 Task: Open Card Brand Equity Review in Board Customer Feedback Management to Workspace Data Analysis and add a team member Softage.2@softage.net, a label Red, a checklist Urban Planning, an attachment from your onedrive, a color Red and finally, add a card description 'Review and approve expense reports' and a comment 'This task requires us to be detail-oriented and meticulous, ensuring that we do not overlook anything important.'. Add a start date 'Jan 02, 1900' with a due date 'Jan 09, 1900'
Action: Mouse moved to (904, 498)
Screenshot: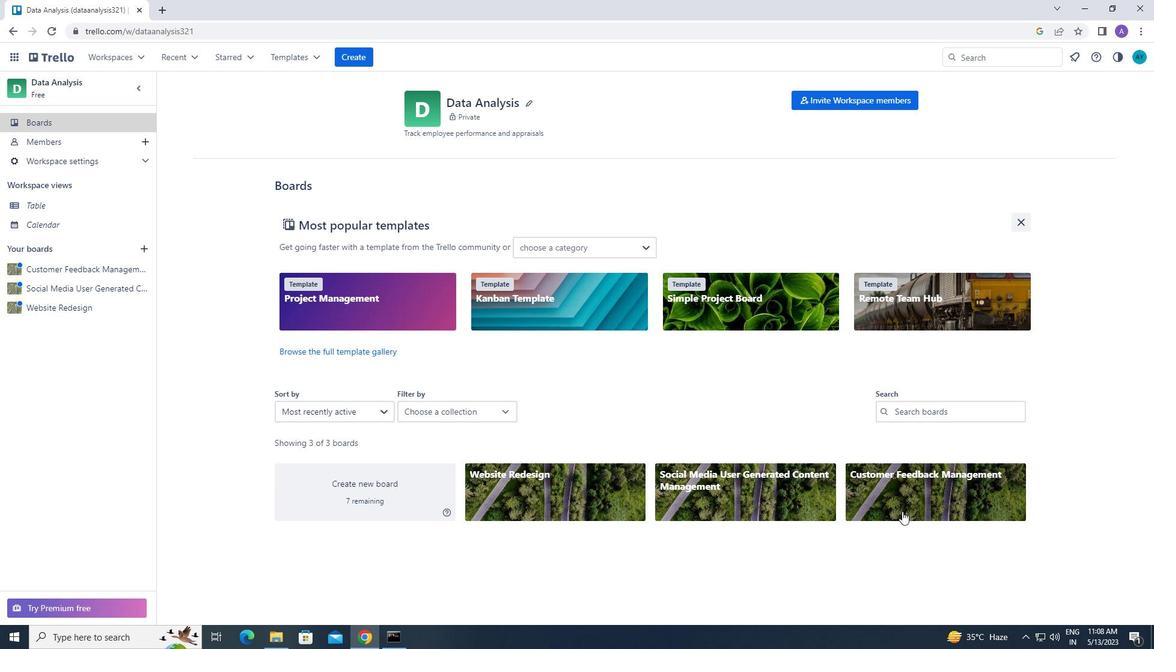 
Action: Mouse pressed left at (904, 498)
Screenshot: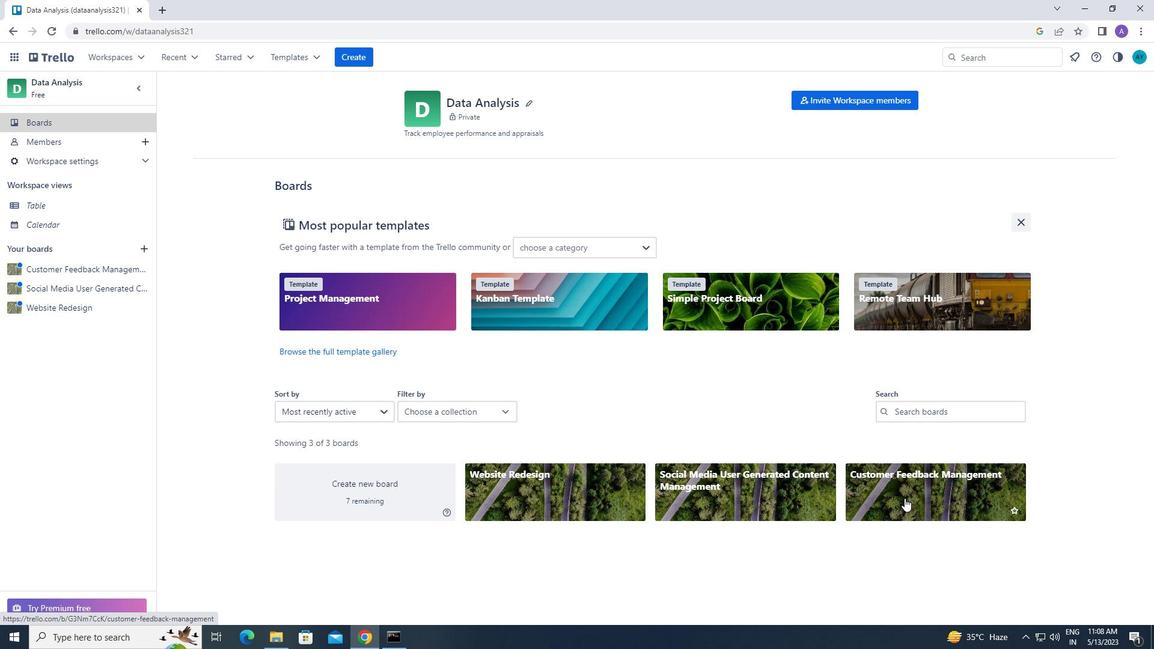 
Action: Mouse moved to (243, 149)
Screenshot: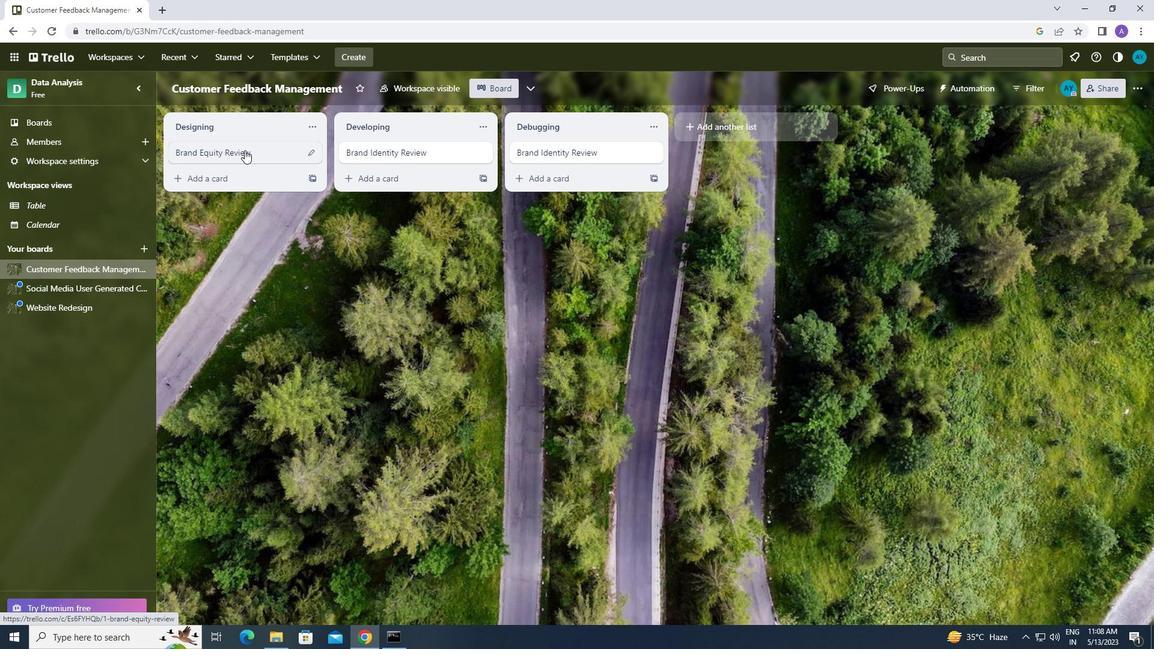 
Action: Mouse pressed left at (243, 149)
Screenshot: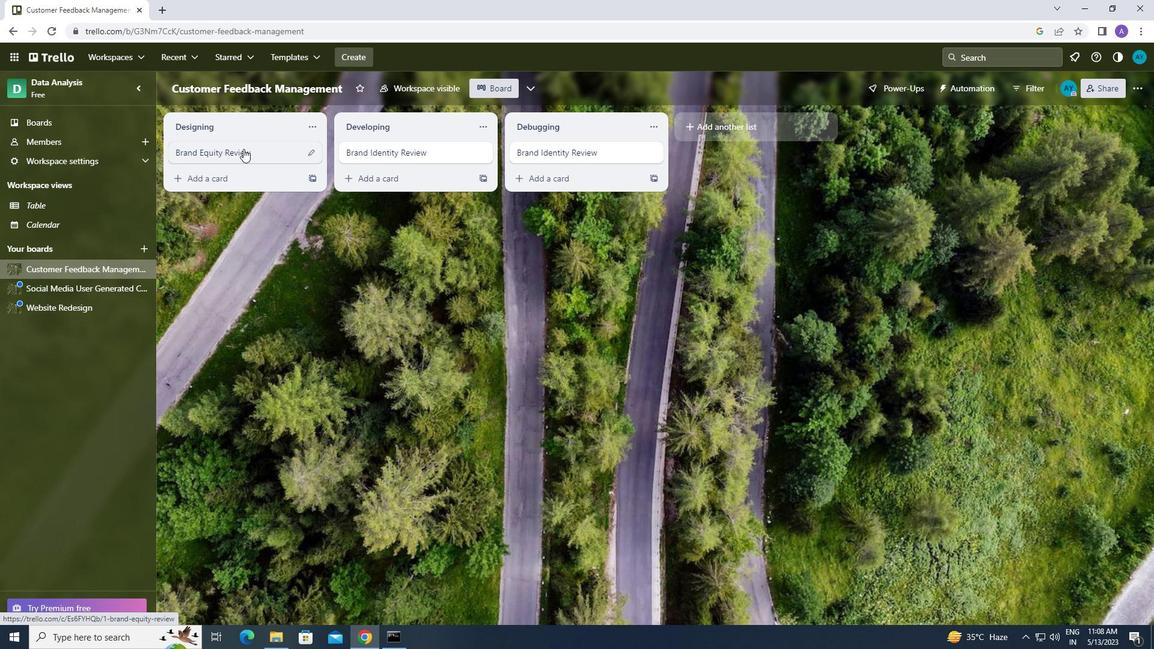 
Action: Mouse moved to (726, 147)
Screenshot: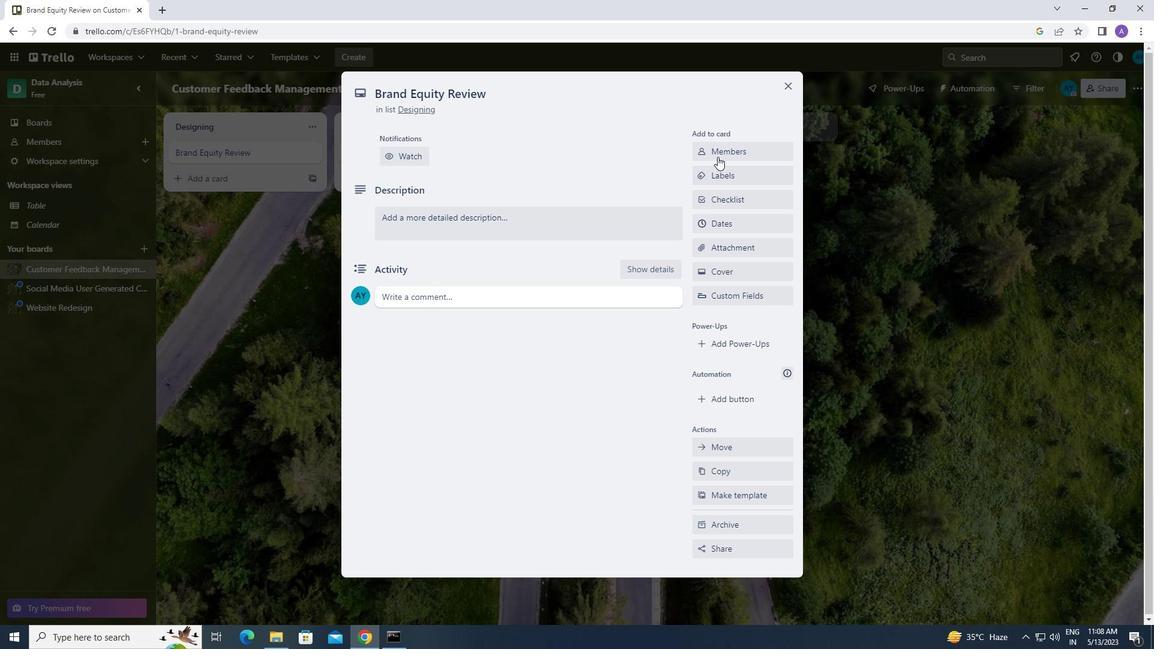 
Action: Mouse pressed left at (726, 147)
Screenshot: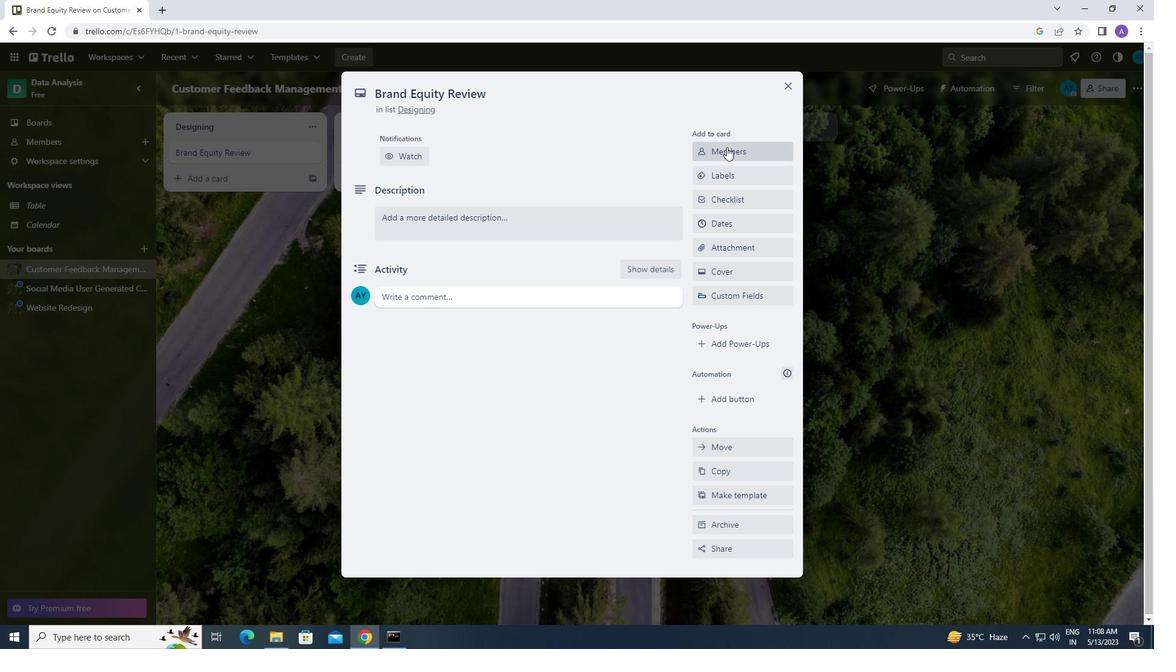 
Action: Mouse moved to (730, 208)
Screenshot: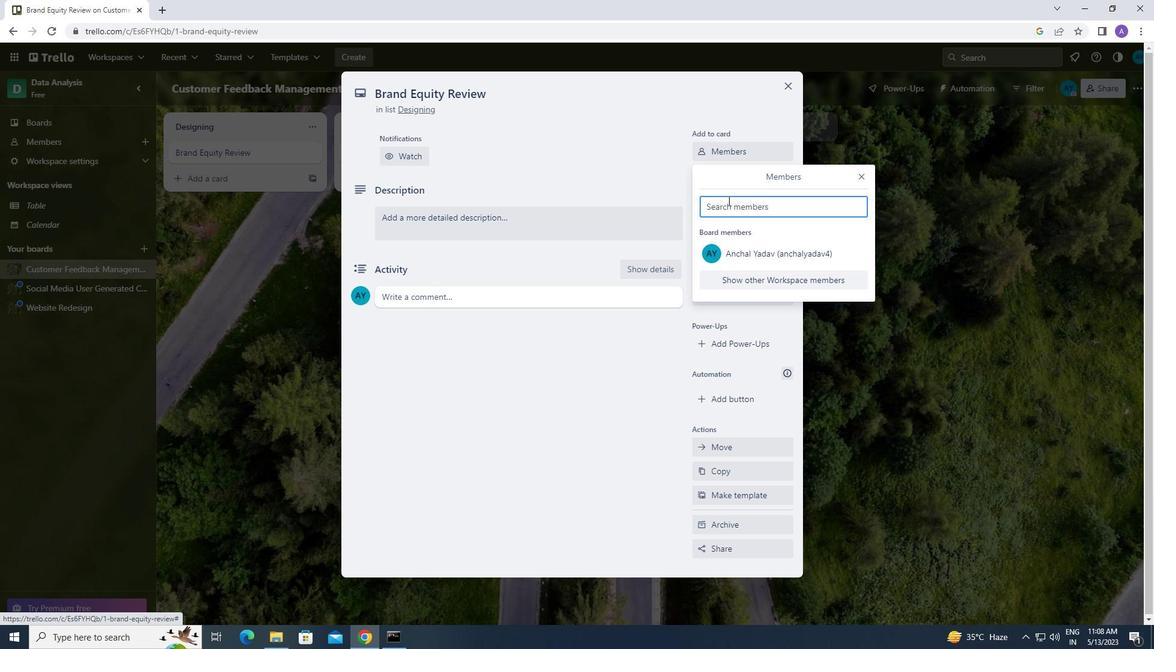 
Action: Mouse pressed left at (730, 208)
Screenshot: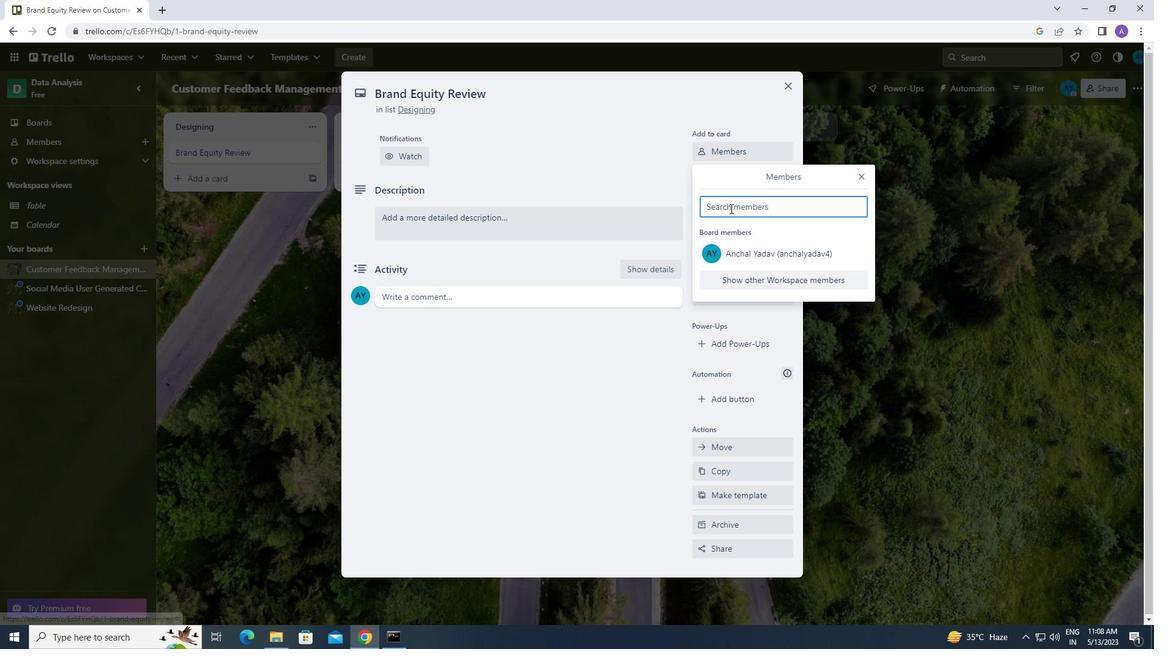 
Action: Key pressed <Key.caps_lock><Key.caps_lock>s<Key.caps_lock>oftage.2
Screenshot: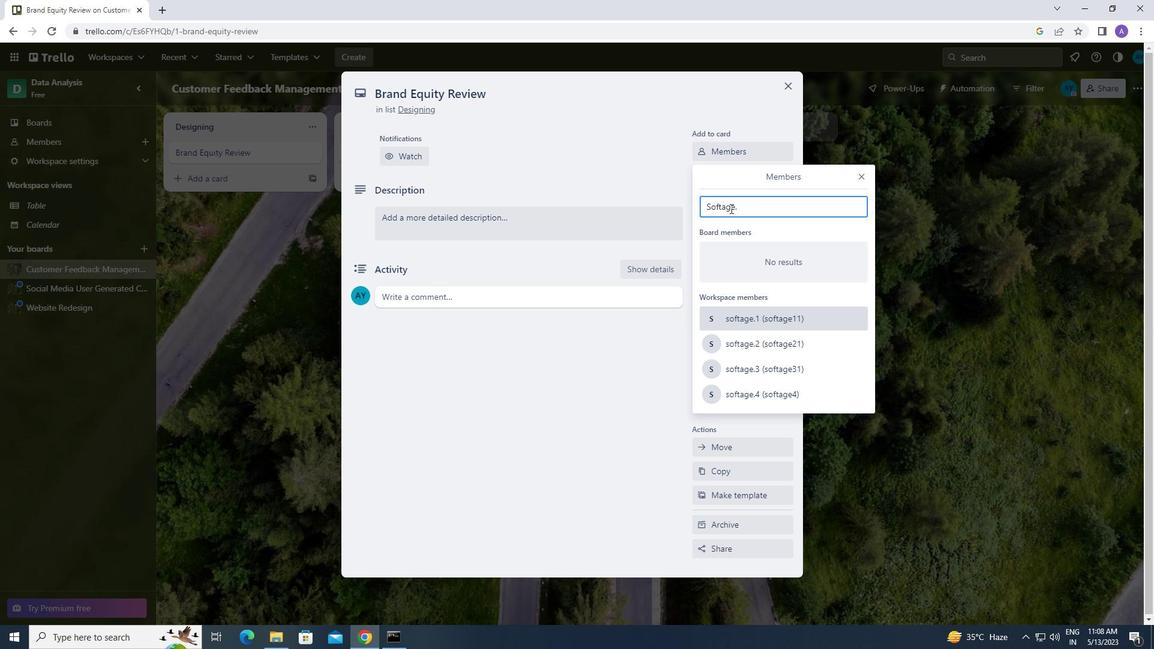 
Action: Mouse moved to (1025, 159)
Screenshot: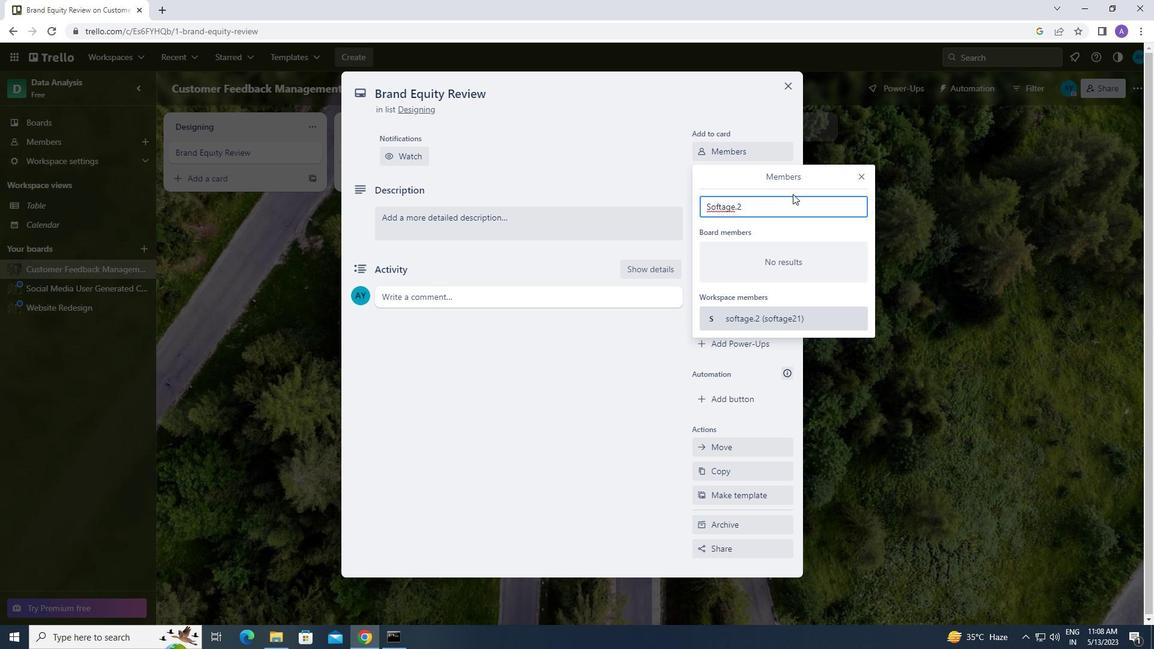 
Action: Key pressed <Key.shift_r>@softage.net
Screenshot: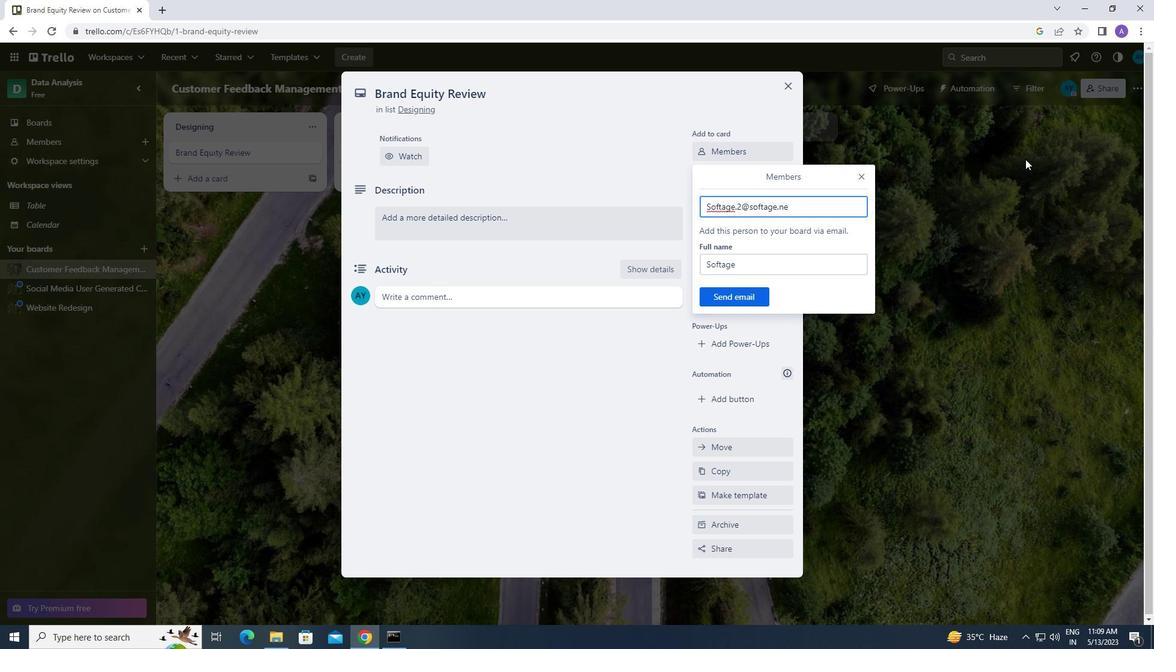 
Action: Mouse moved to (746, 296)
Screenshot: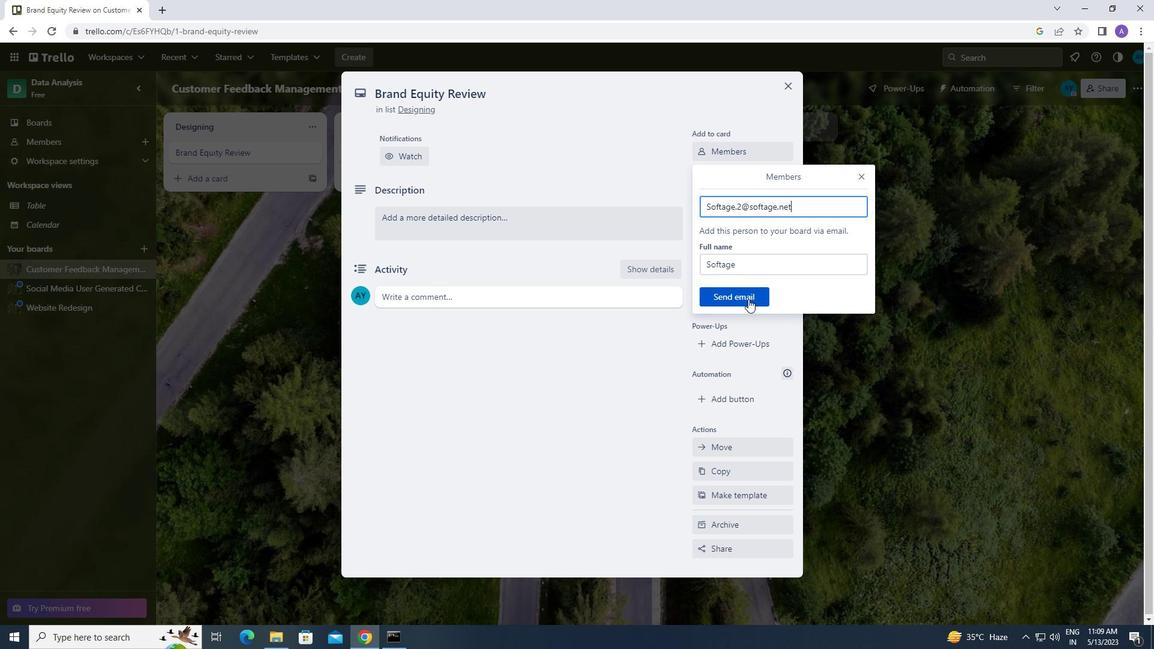 
Action: Mouse pressed left at (746, 296)
Screenshot: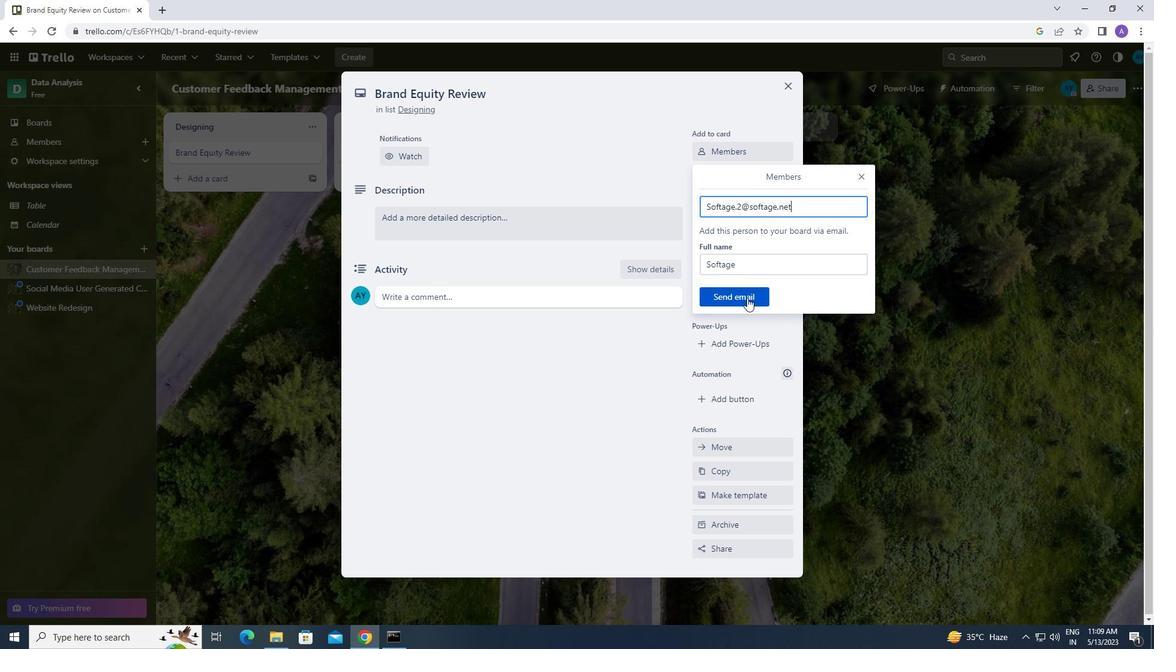 
Action: Mouse moved to (731, 218)
Screenshot: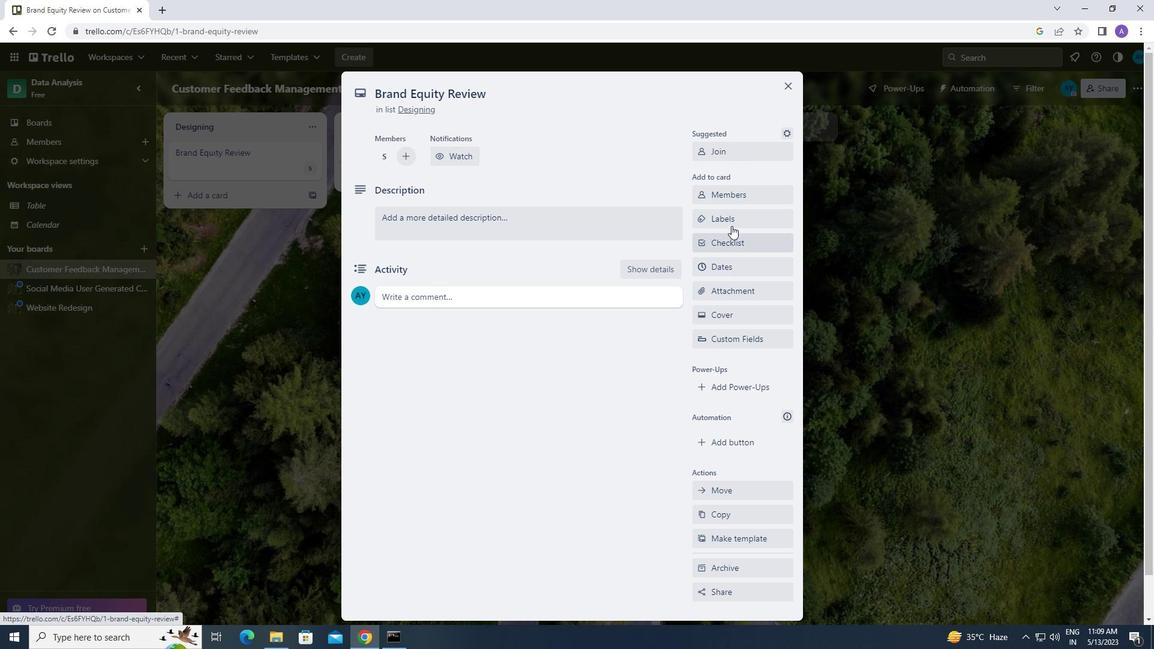 
Action: Mouse pressed left at (731, 218)
Screenshot: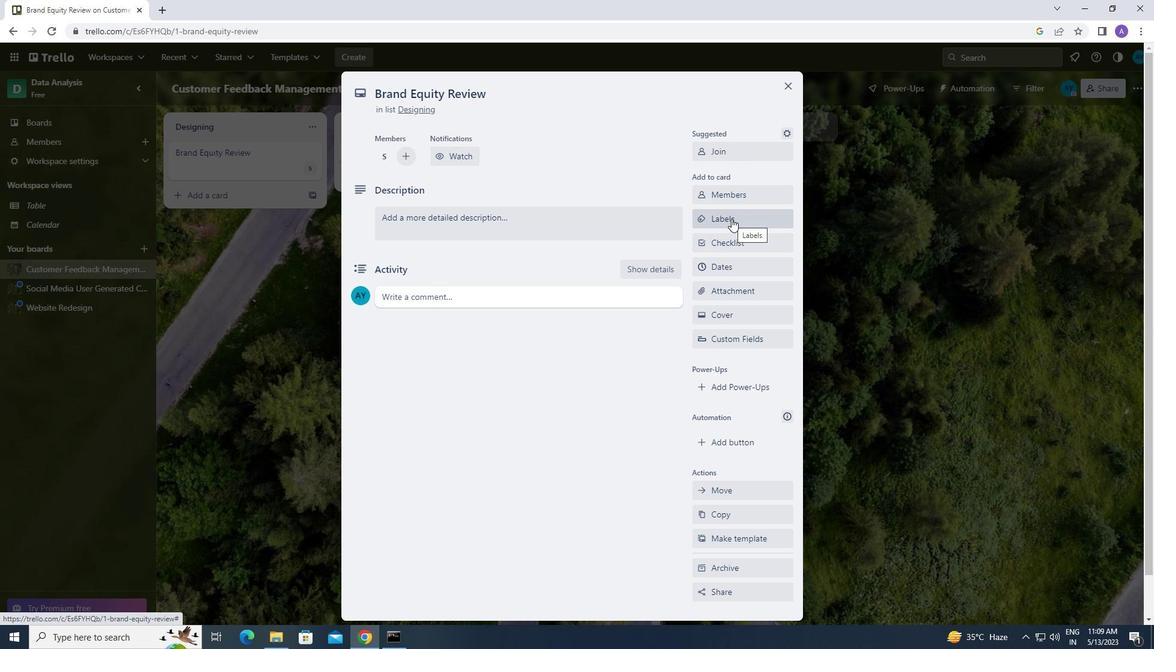 
Action: Mouse moved to (783, 458)
Screenshot: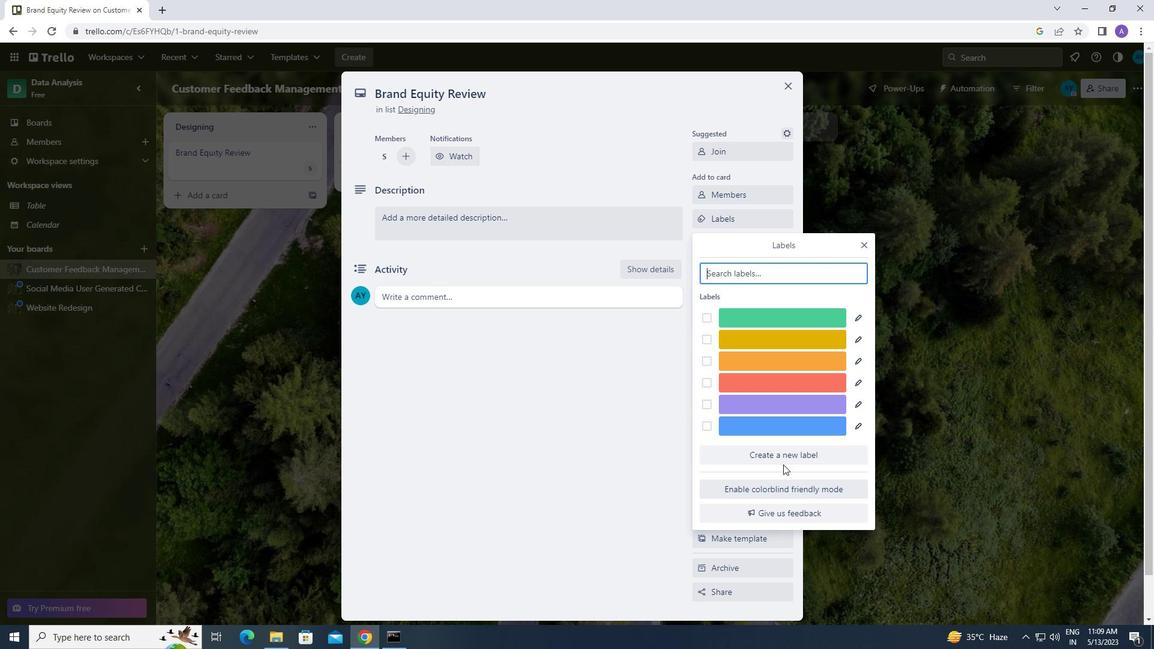 
Action: Mouse pressed left at (783, 458)
Screenshot: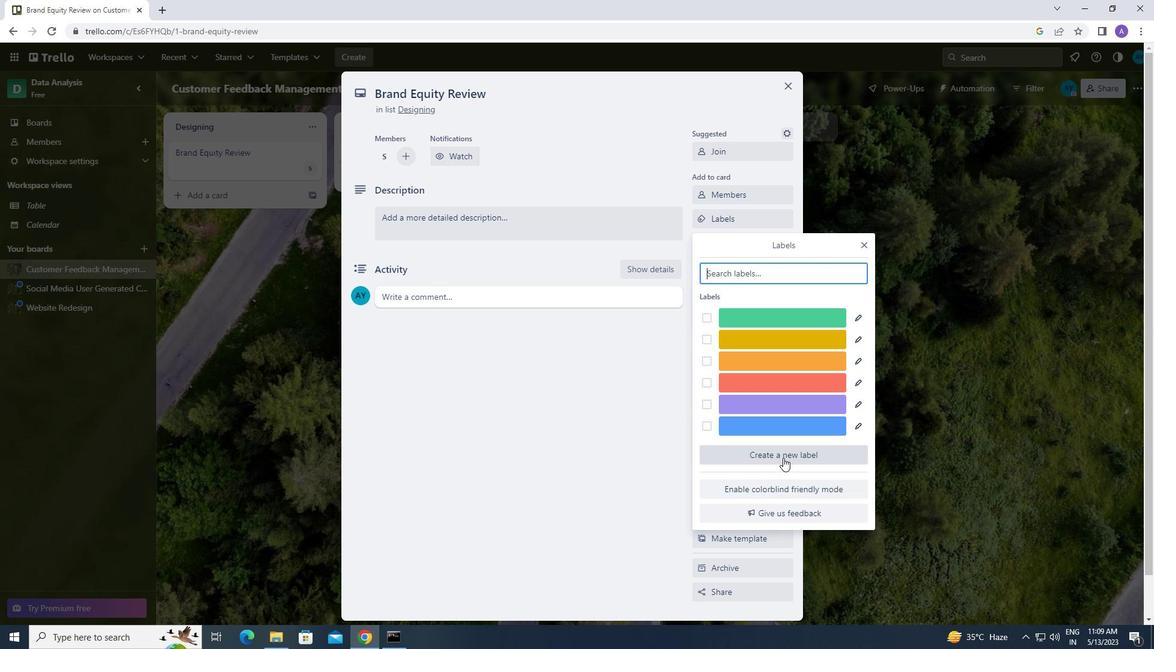 
Action: Mouse moved to (813, 413)
Screenshot: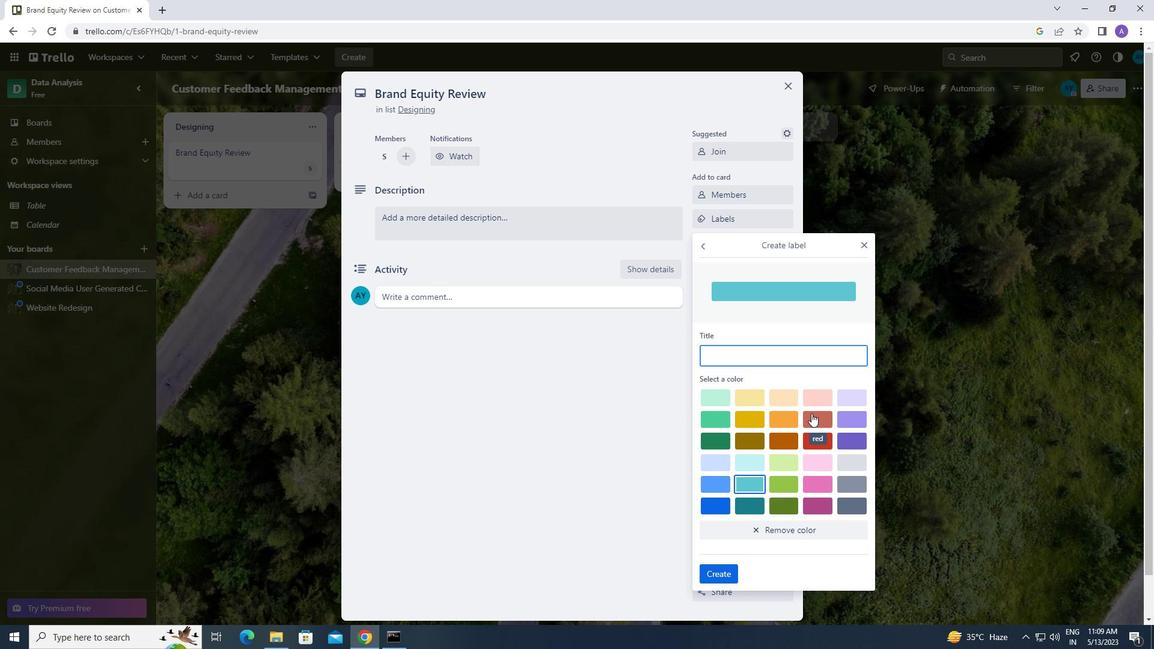 
Action: Mouse pressed left at (813, 413)
Screenshot: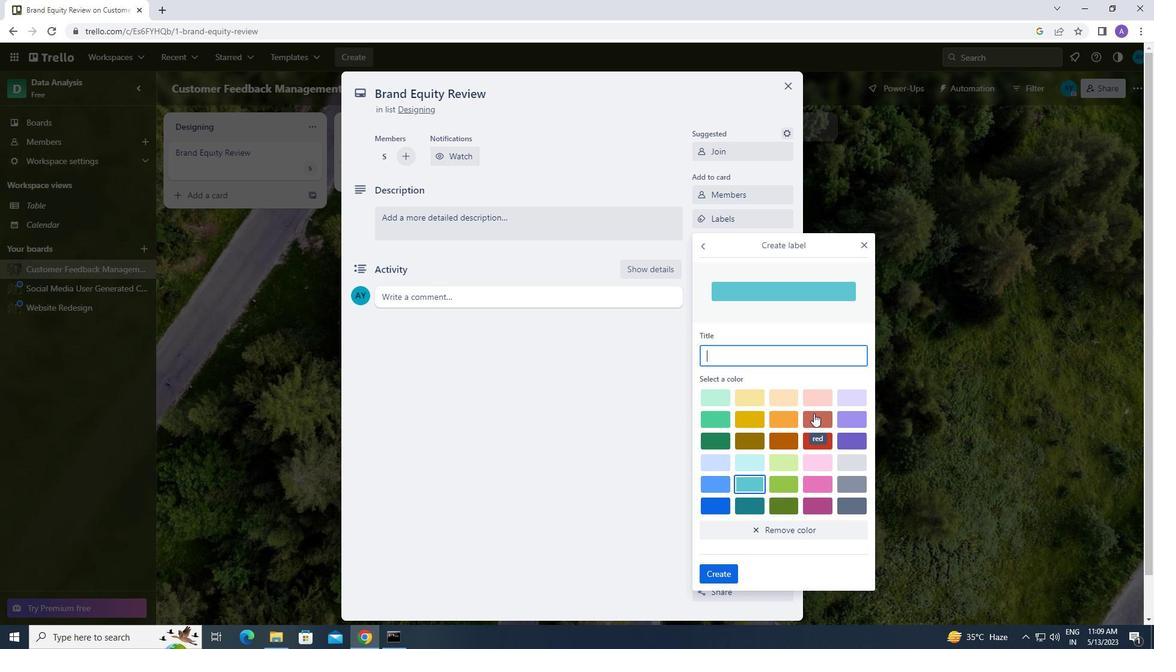
Action: Mouse moved to (721, 566)
Screenshot: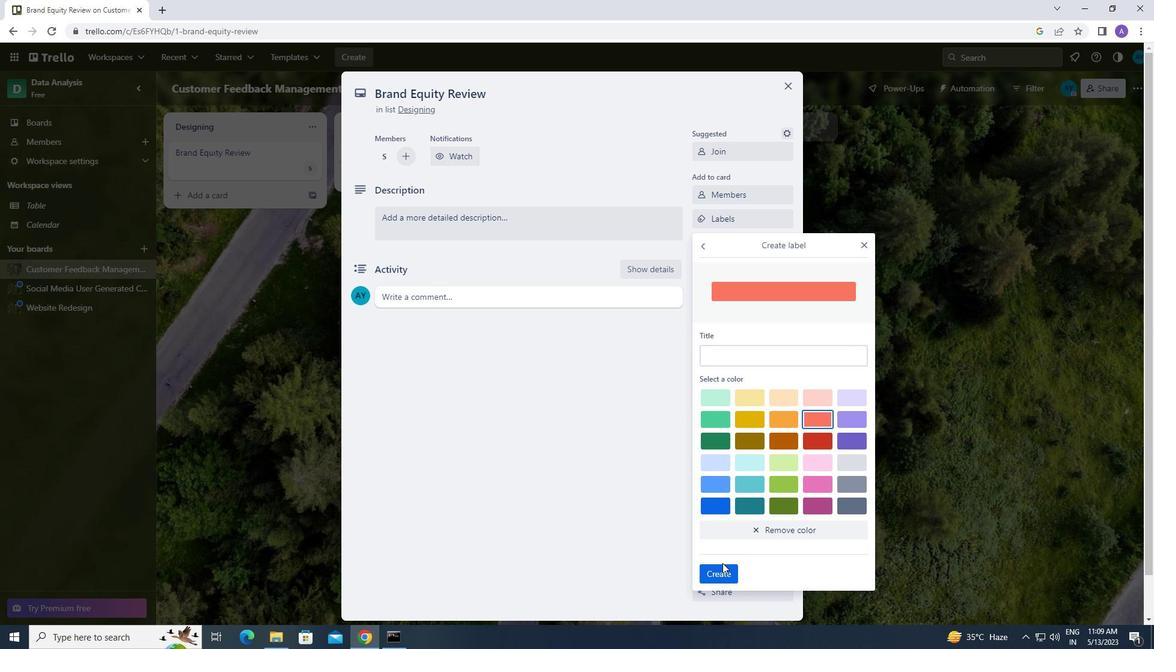 
Action: Mouse pressed left at (721, 566)
Screenshot: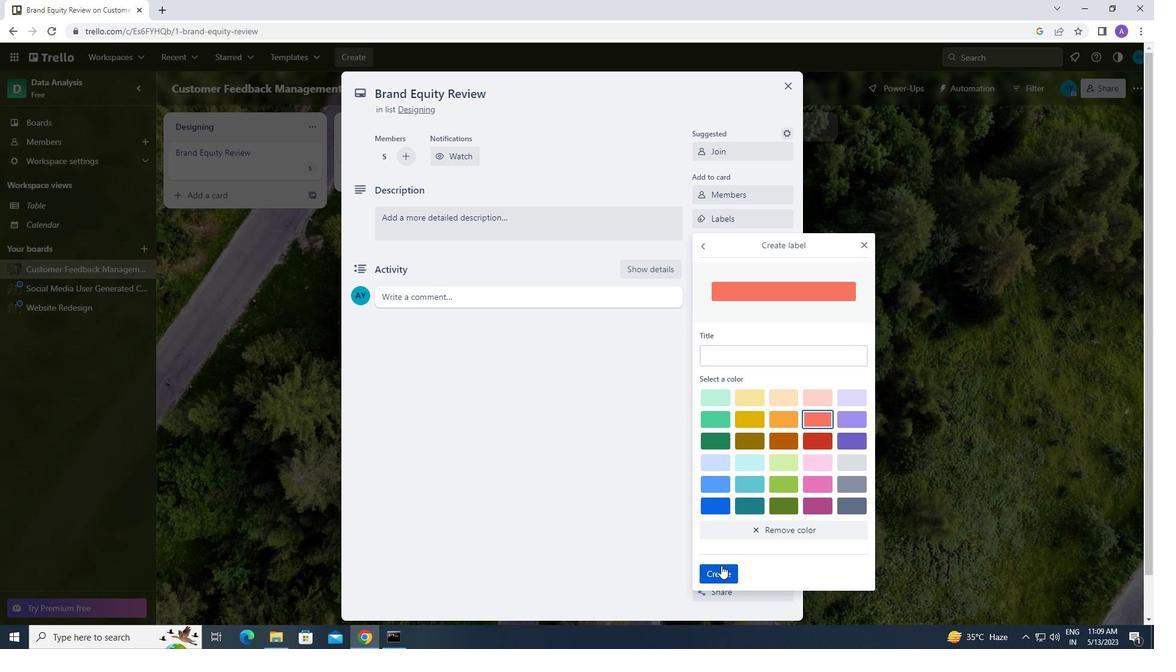 
Action: Mouse moved to (863, 244)
Screenshot: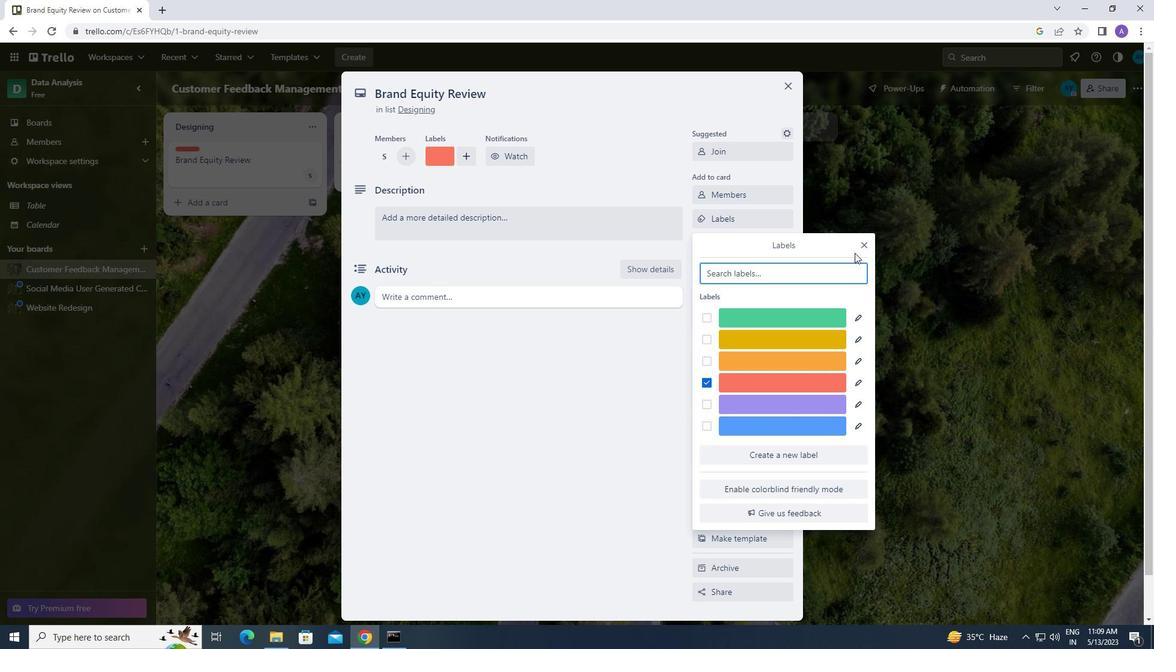 
Action: Mouse pressed left at (863, 244)
Screenshot: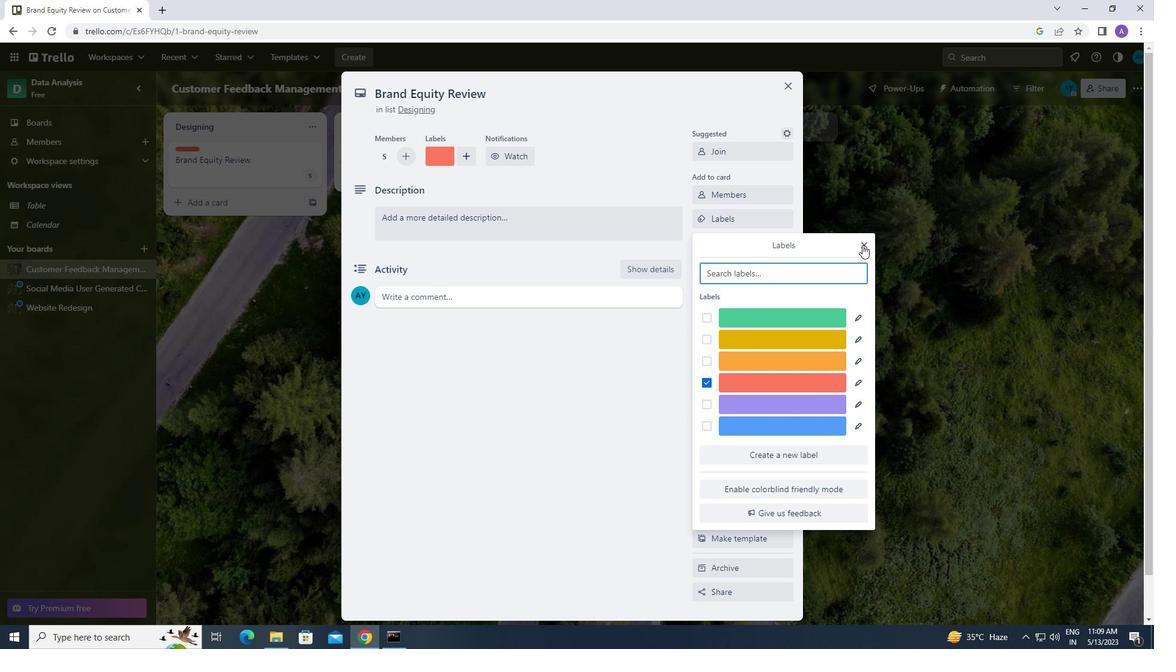 
Action: Mouse moved to (751, 239)
Screenshot: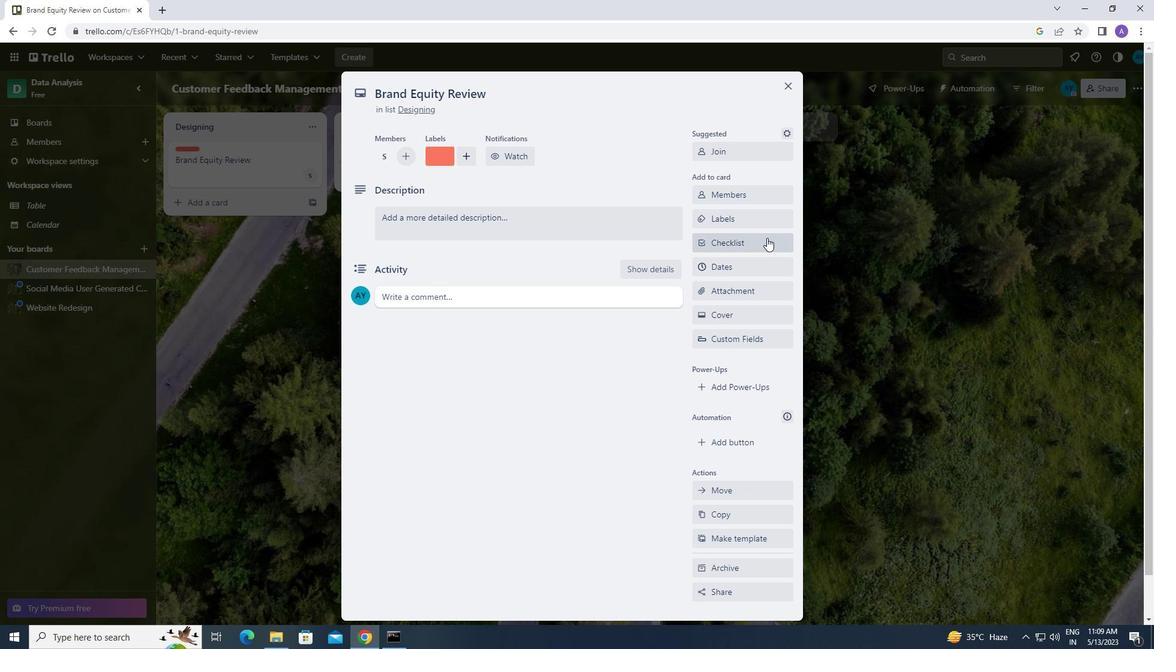 
Action: Mouse pressed left at (751, 239)
Screenshot: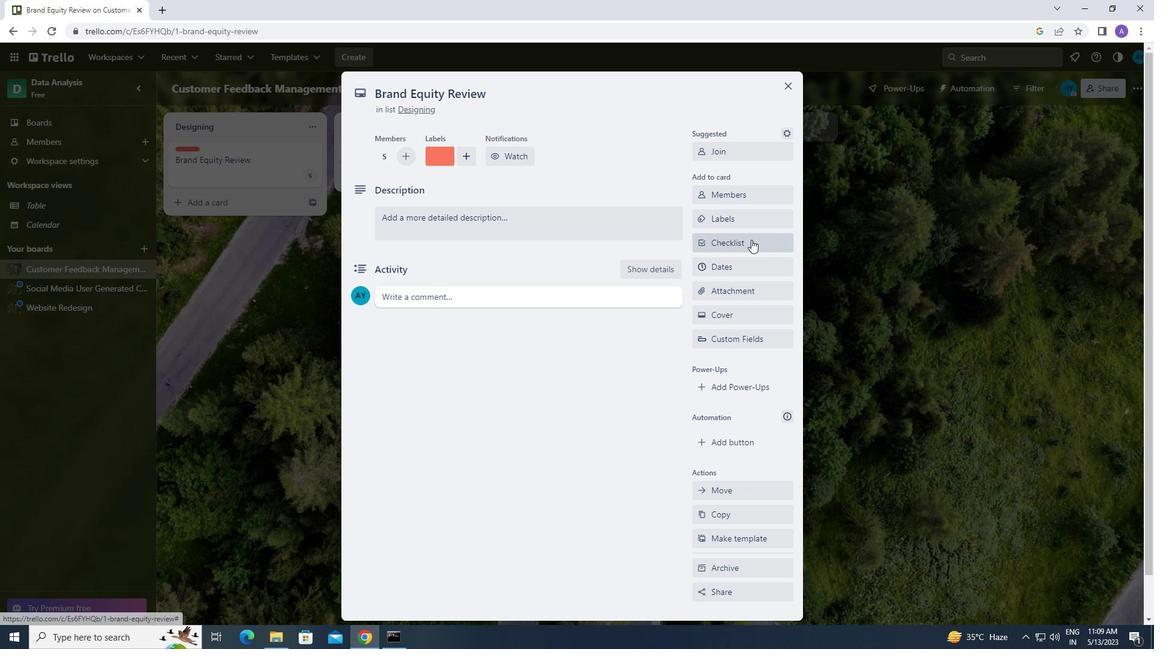 
Action: Mouse moved to (741, 309)
Screenshot: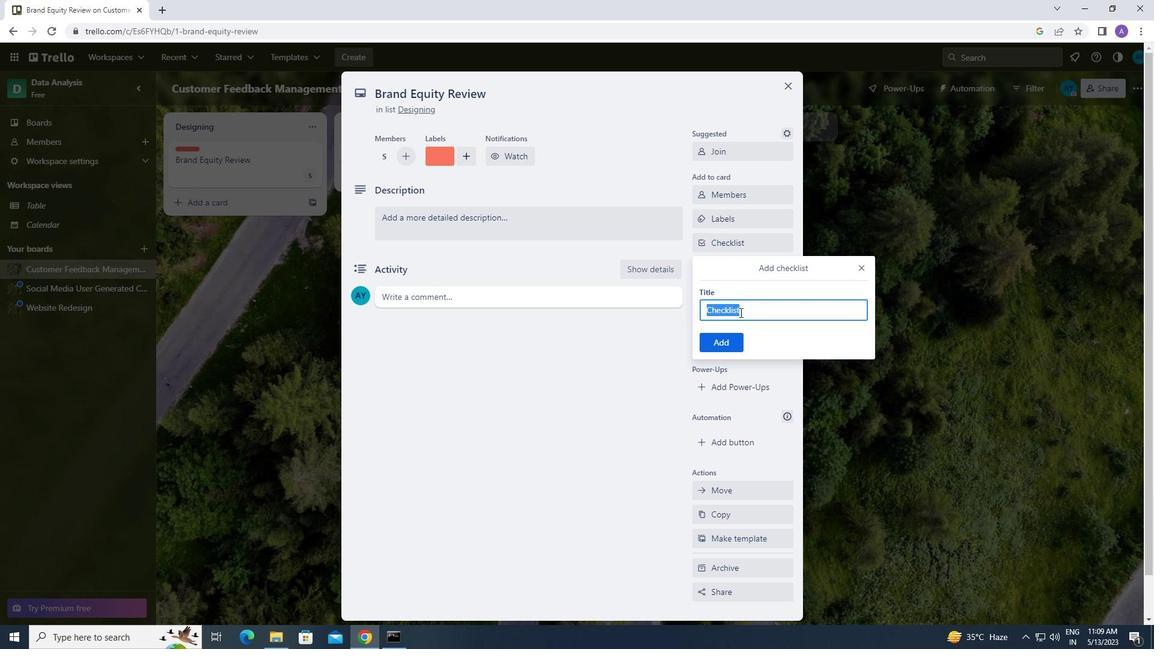
Action: Key pressed <Key.caps_lock>u<Key.caps_lock>rban<Key.space><Key.caps_lock>p<Key.caps_lock>lanning
Screenshot: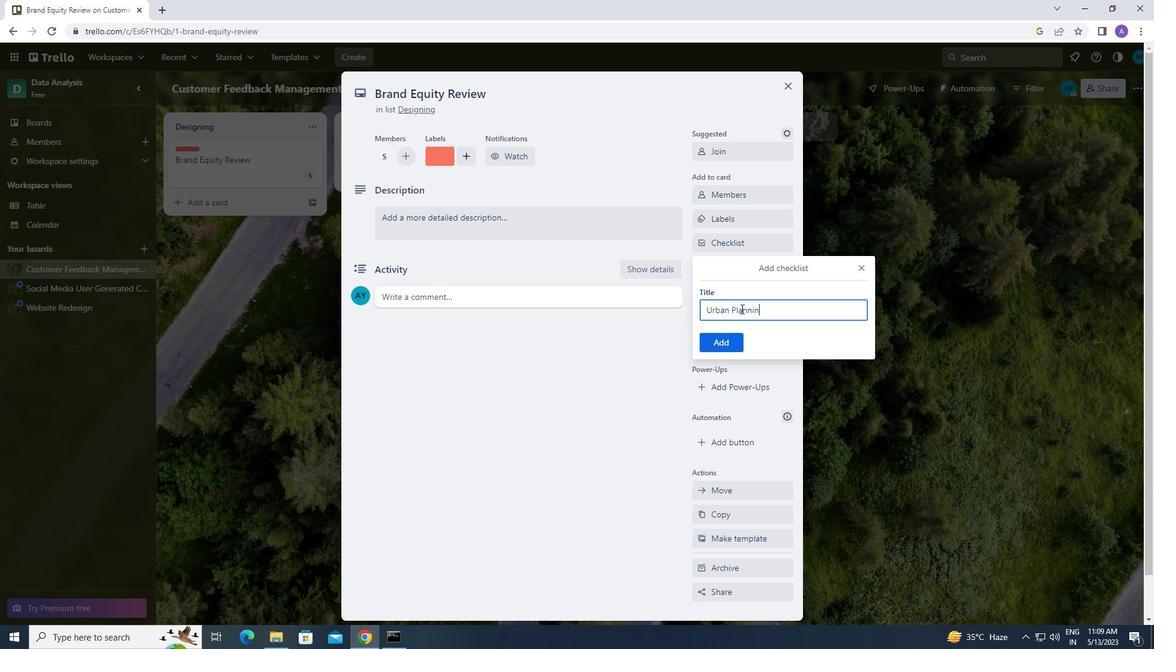 
Action: Mouse moved to (730, 340)
Screenshot: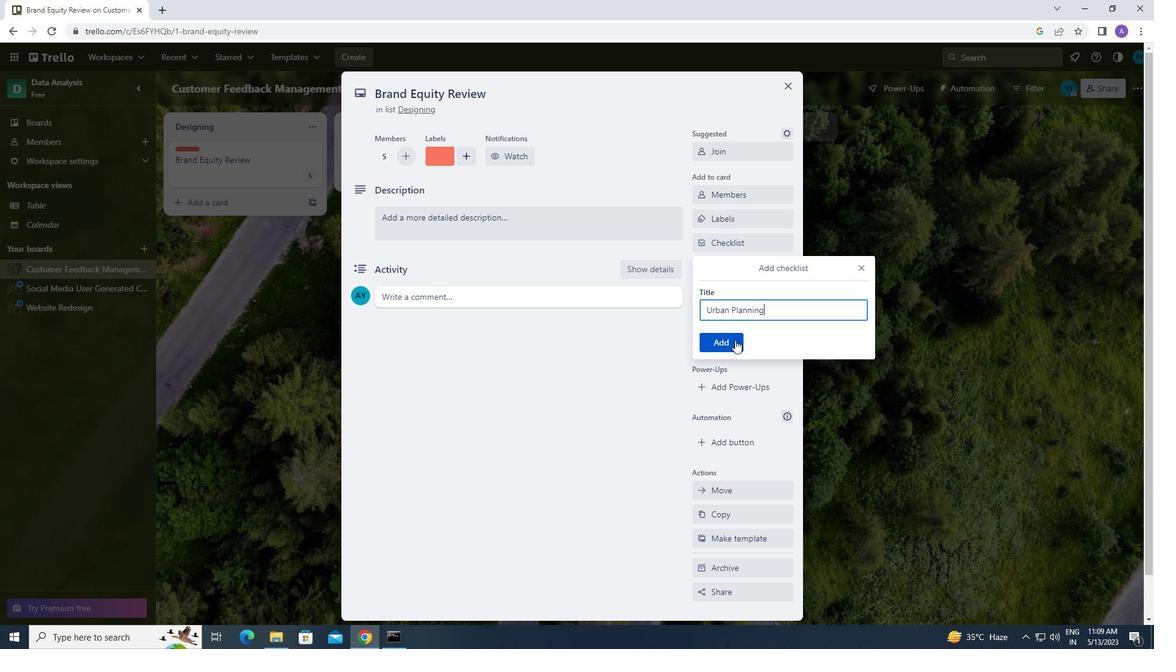 
Action: Mouse pressed left at (730, 340)
Screenshot: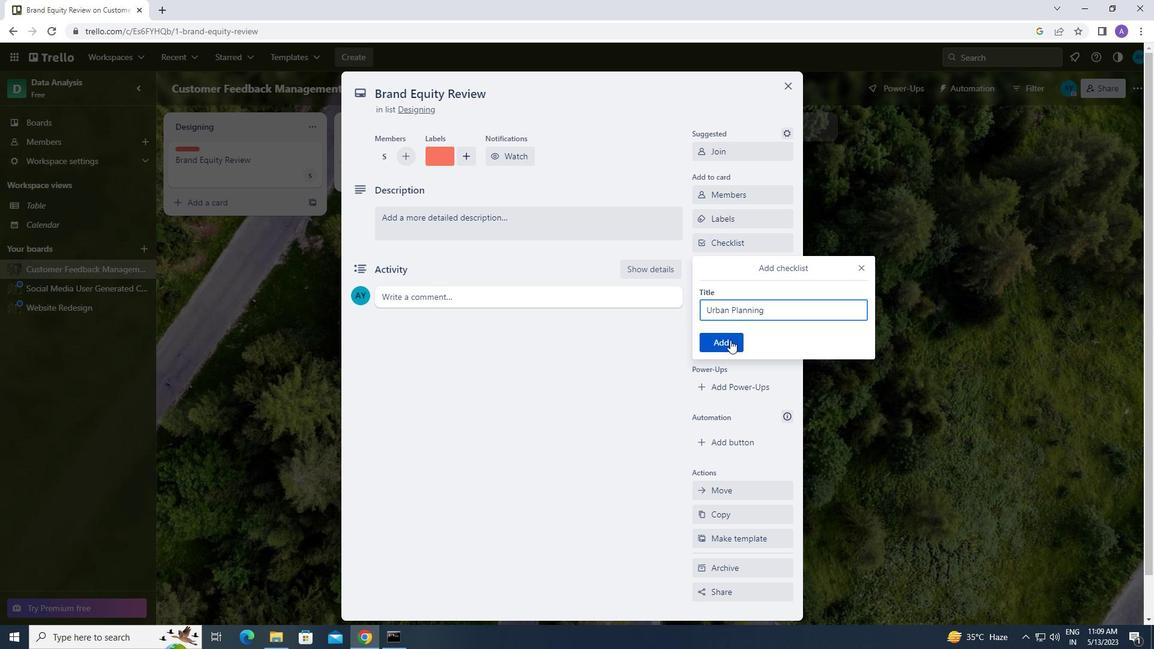 
Action: Mouse moved to (757, 286)
Screenshot: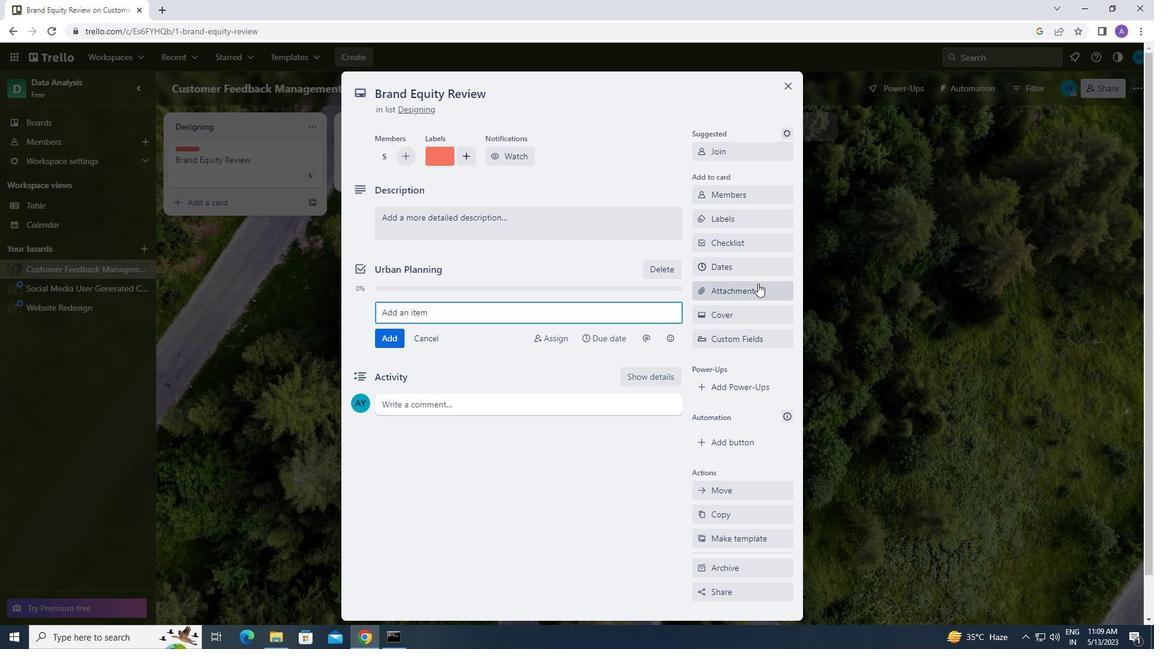 
Action: Mouse pressed left at (757, 286)
Screenshot: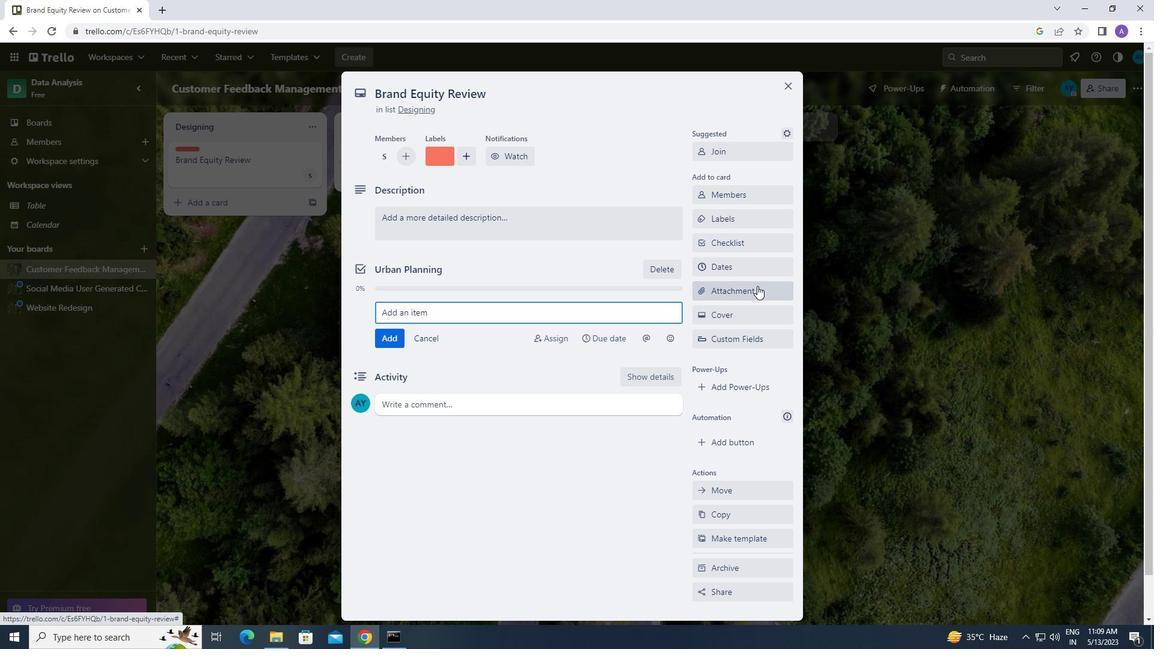 
Action: Mouse moved to (721, 438)
Screenshot: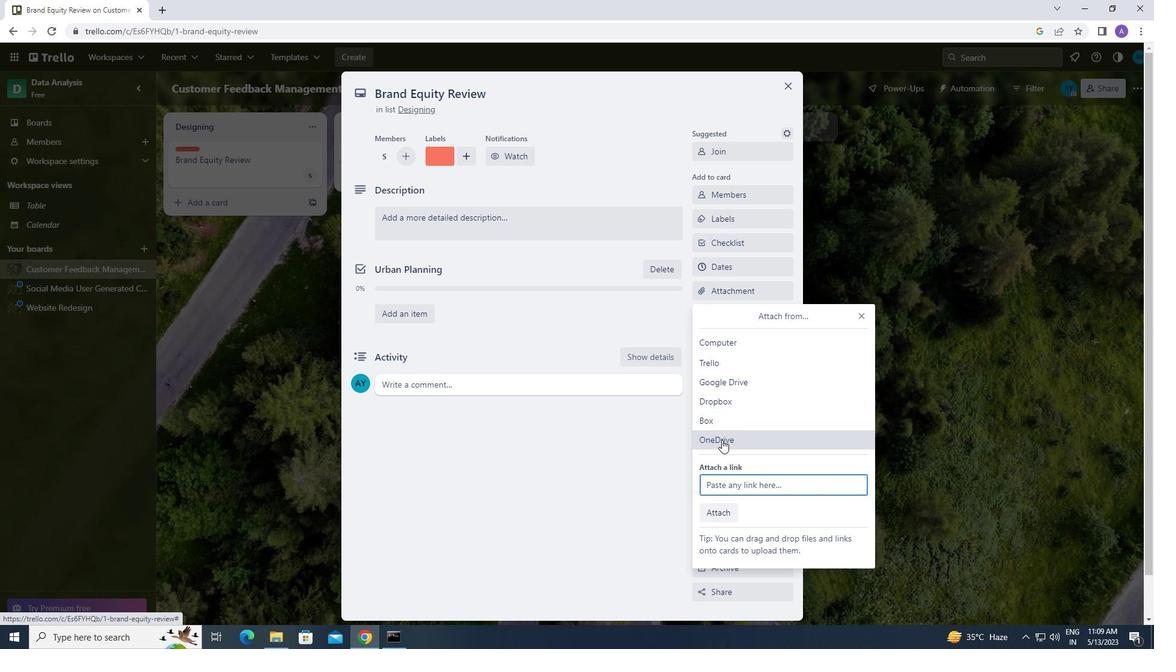 
Action: Mouse pressed left at (721, 438)
Screenshot: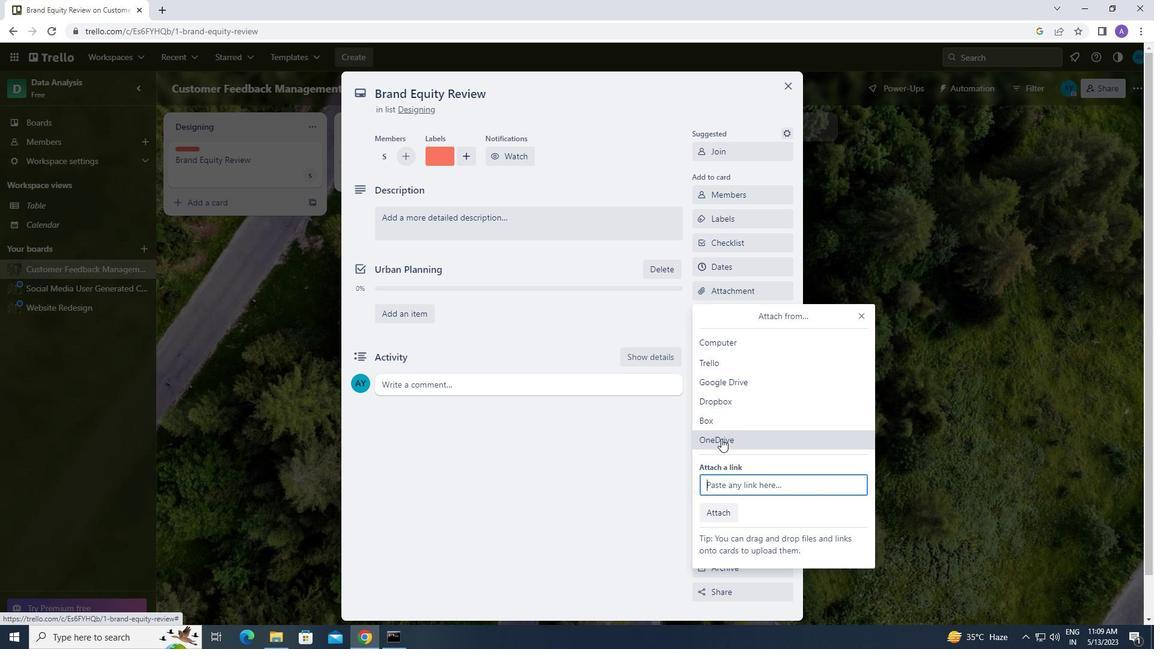 
Action: Mouse moved to (440, 263)
Screenshot: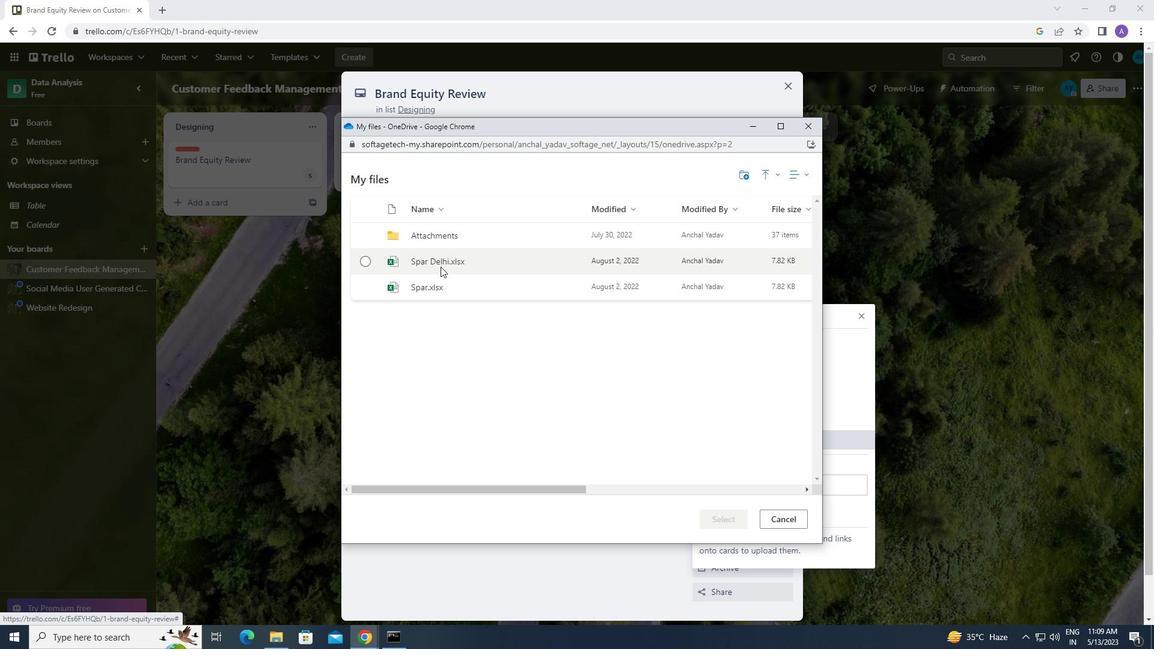 
Action: Mouse pressed left at (440, 263)
Screenshot: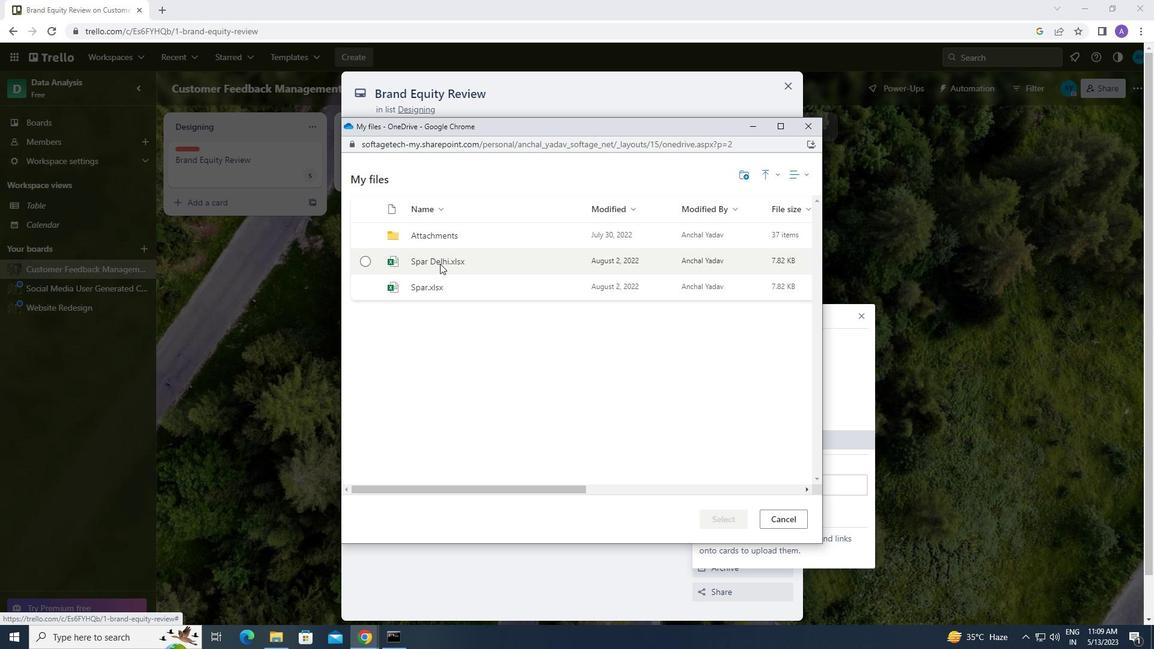 
Action: Mouse moved to (721, 518)
Screenshot: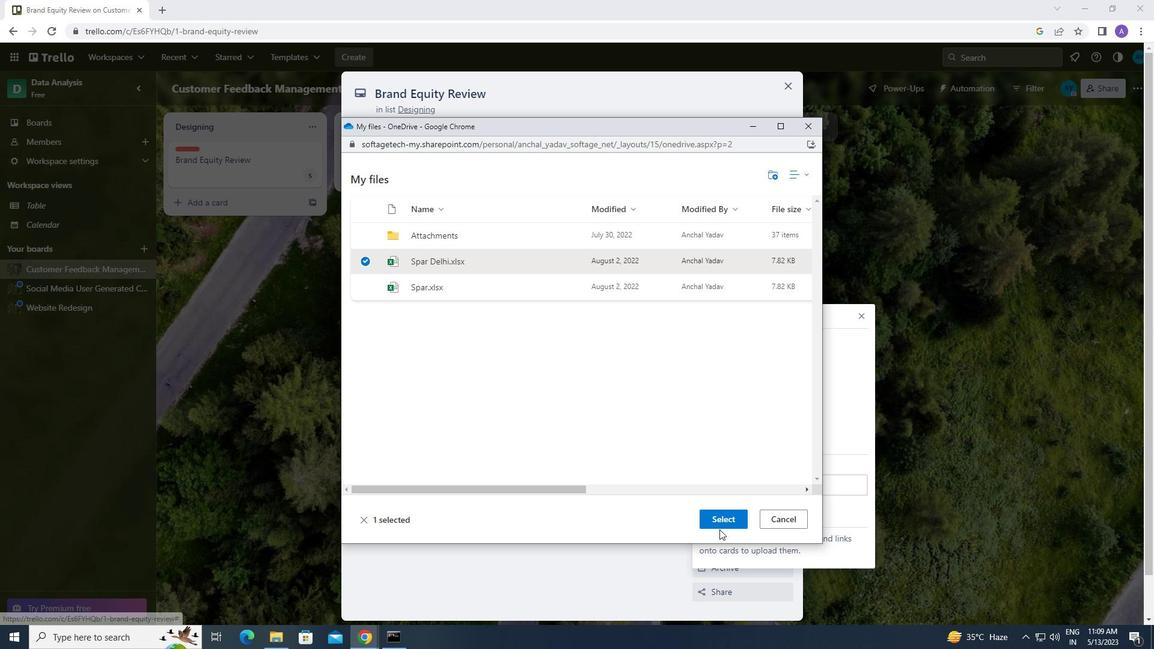 
Action: Mouse pressed left at (721, 518)
Screenshot: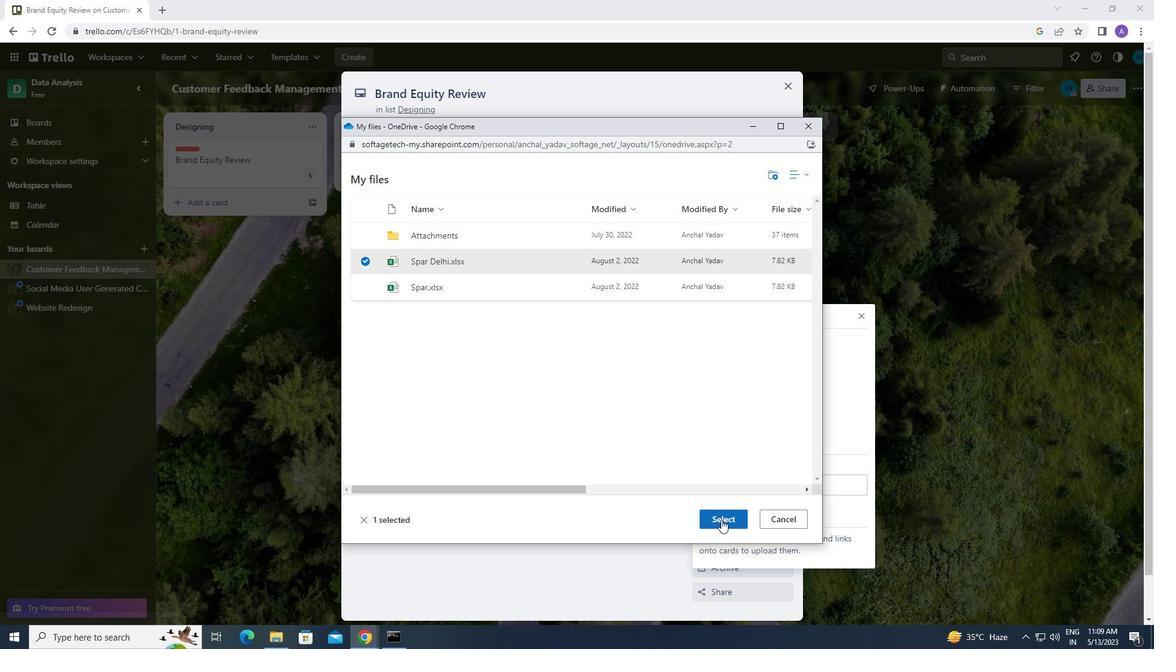 
Action: Mouse moved to (719, 313)
Screenshot: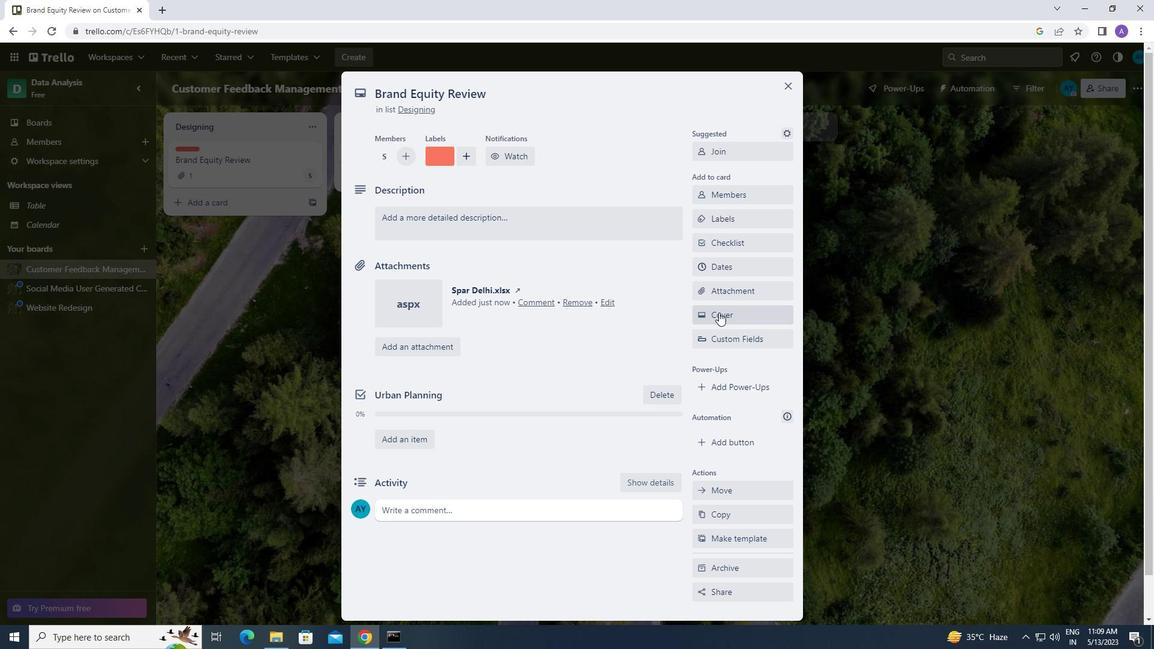 
Action: Mouse pressed left at (719, 313)
Screenshot: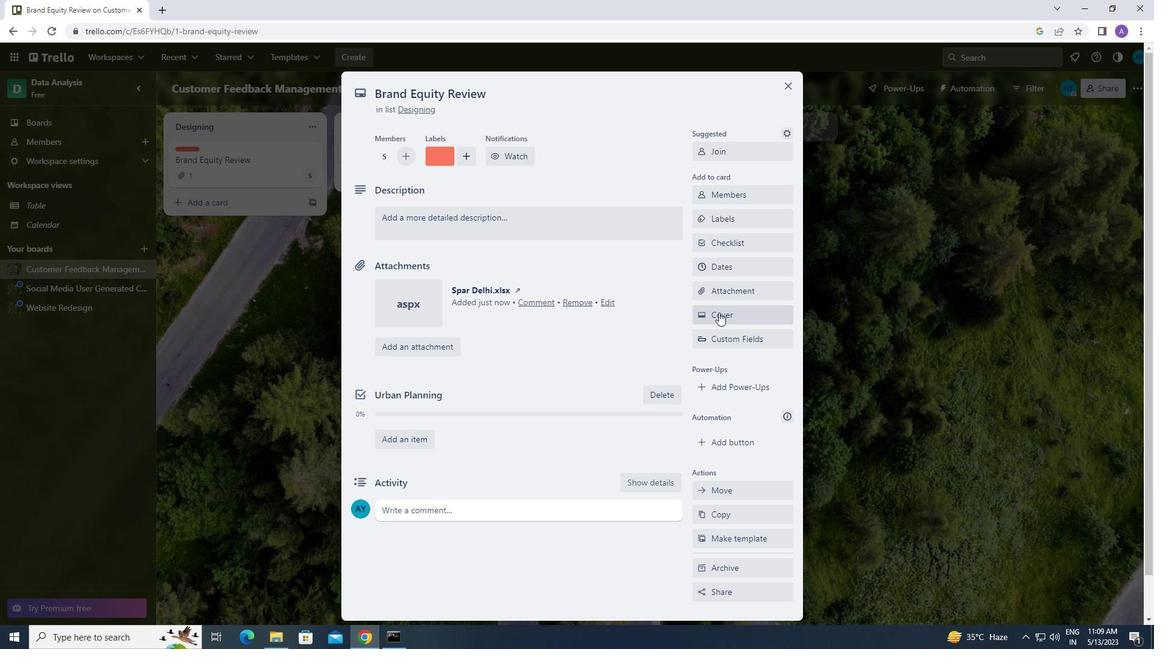 
Action: Mouse moved to (821, 384)
Screenshot: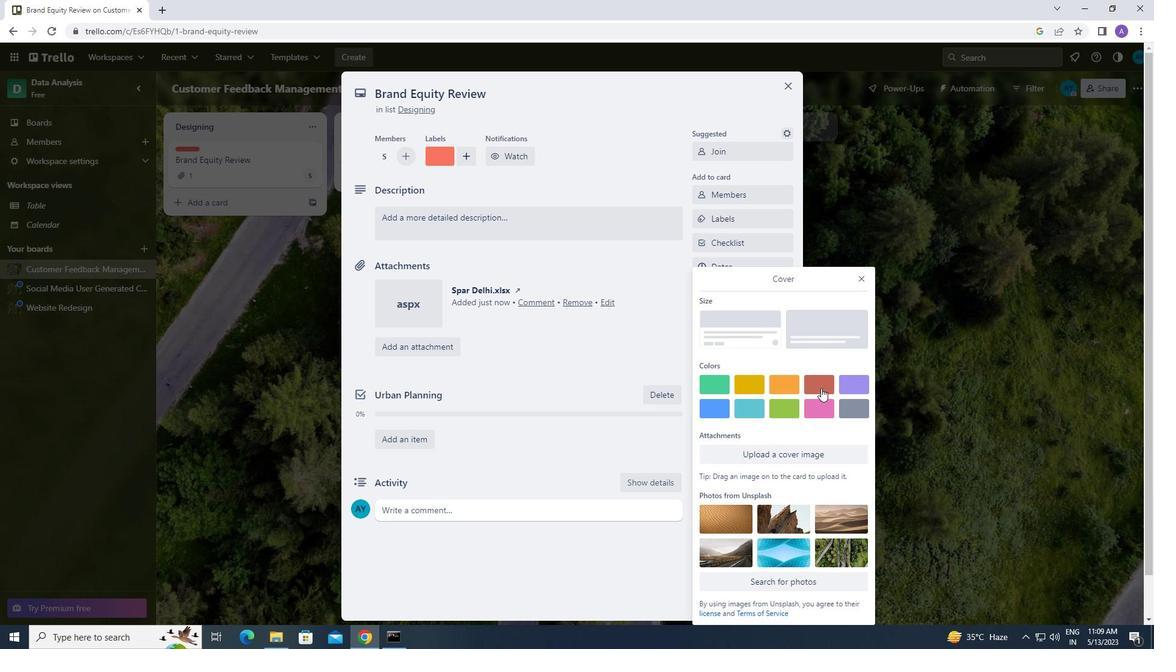 
Action: Mouse pressed left at (821, 384)
Screenshot: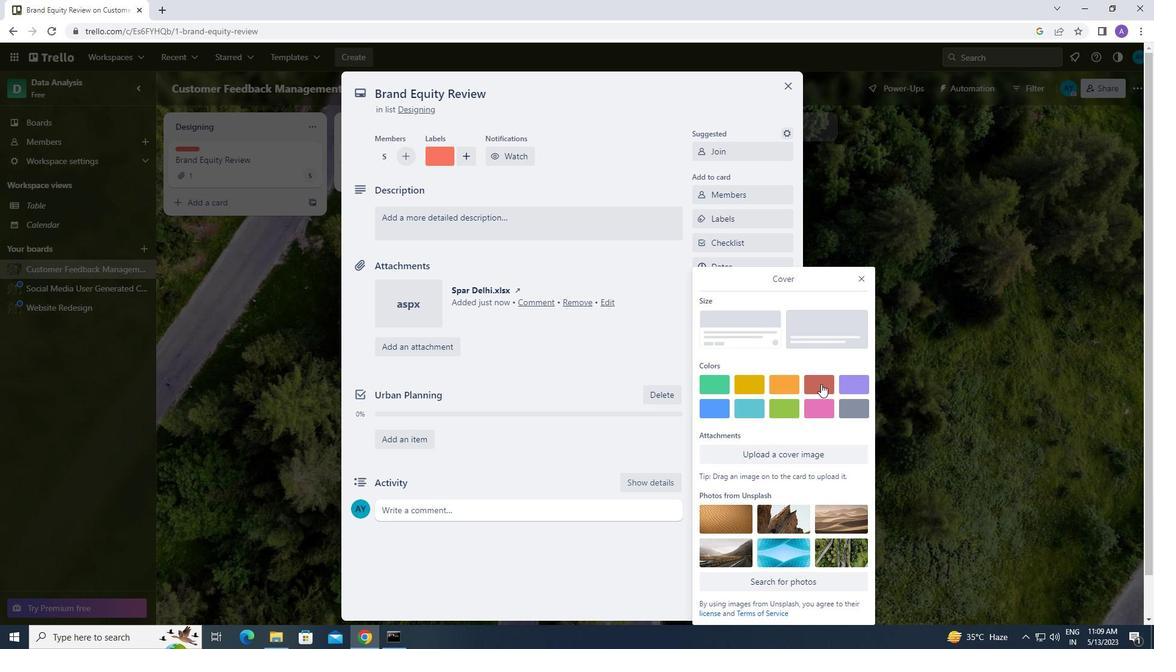 
Action: Mouse moved to (867, 256)
Screenshot: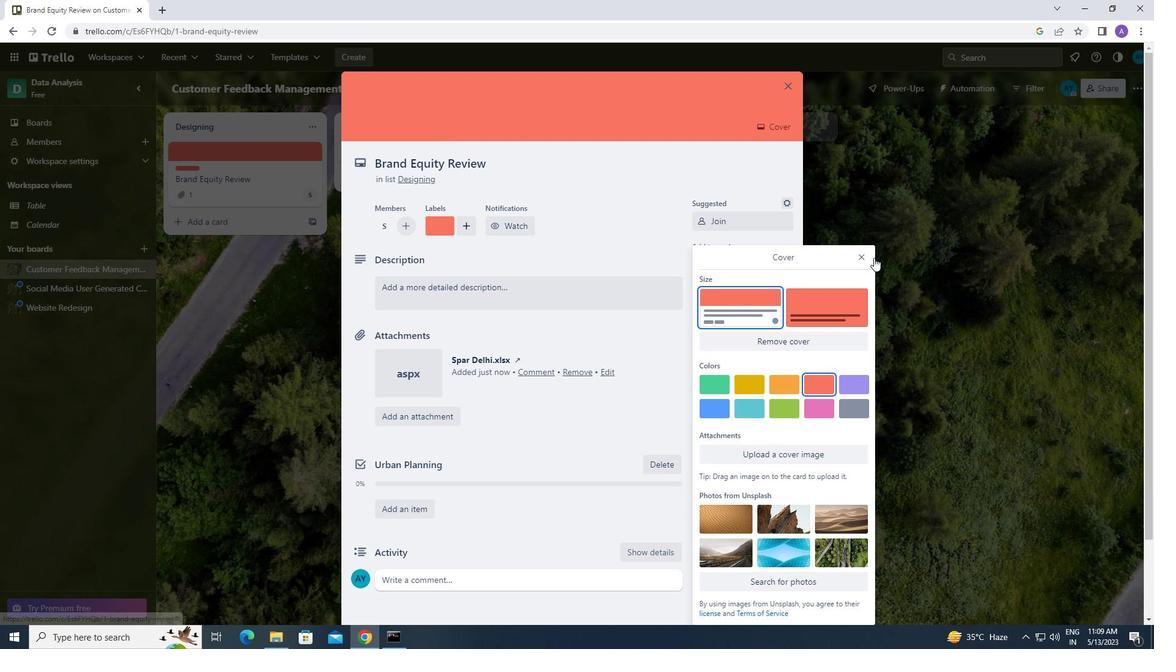 
Action: Mouse pressed left at (867, 256)
Screenshot: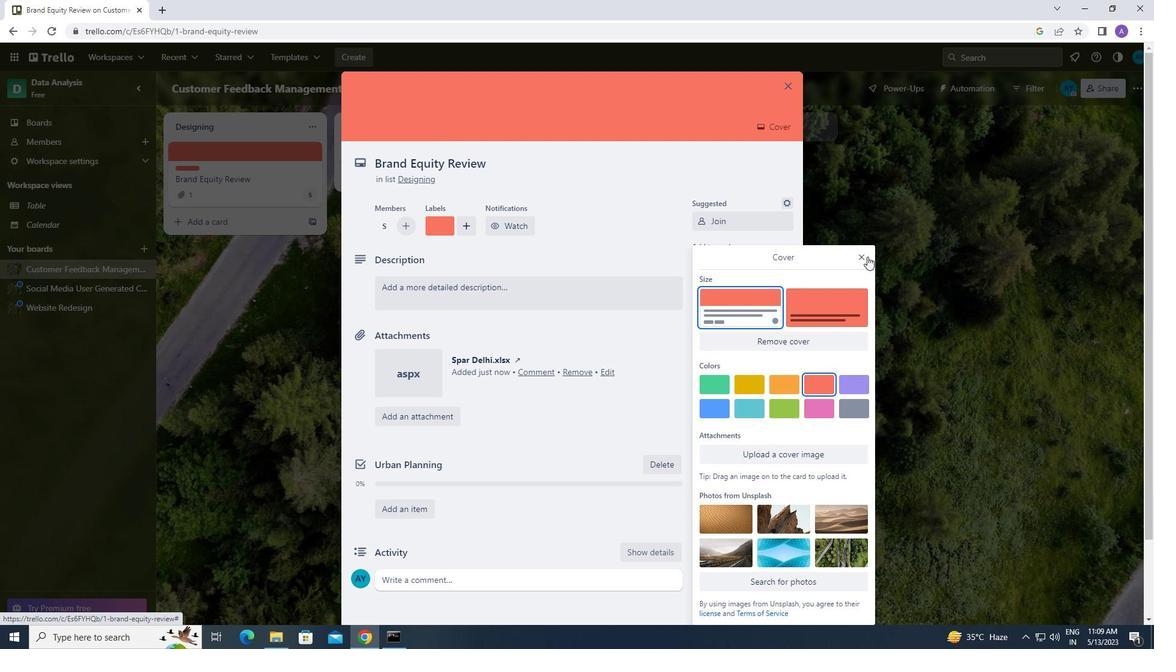 
Action: Mouse moved to (465, 293)
Screenshot: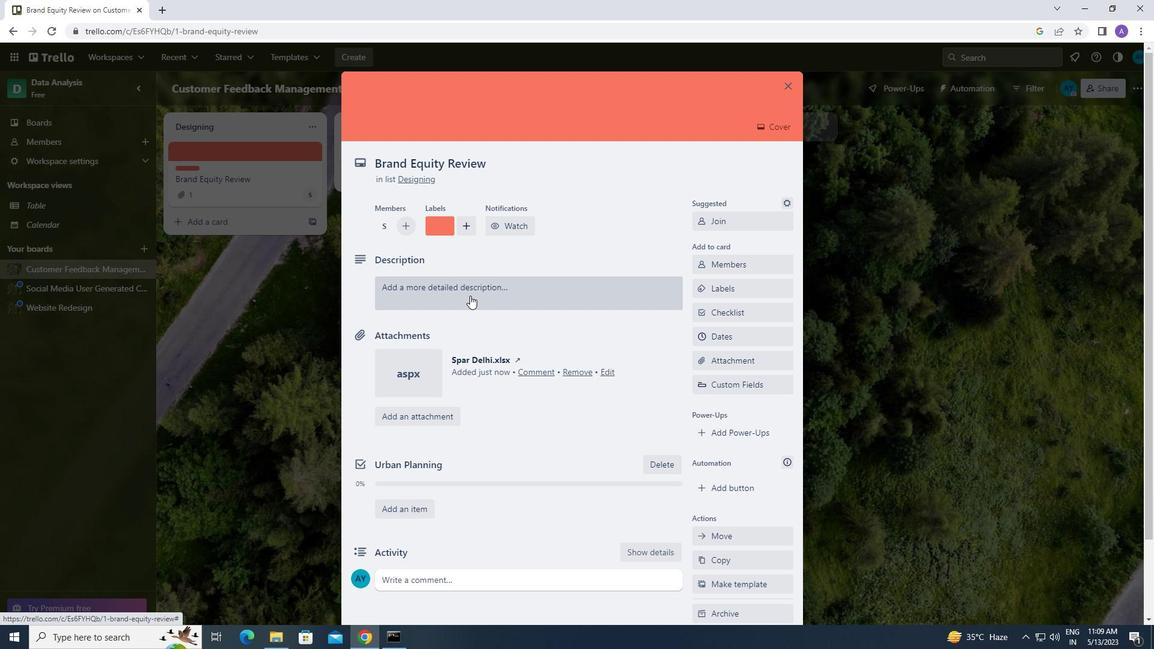 
Action: Mouse pressed left at (465, 293)
Screenshot: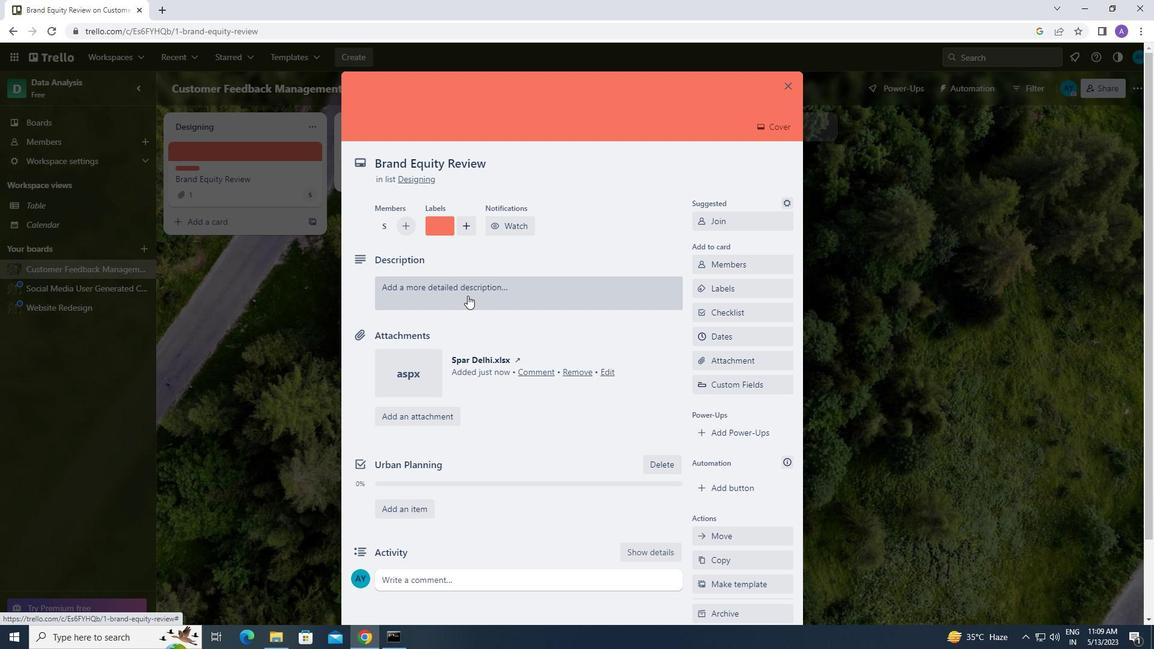 
Action: Mouse moved to (460, 318)
Screenshot: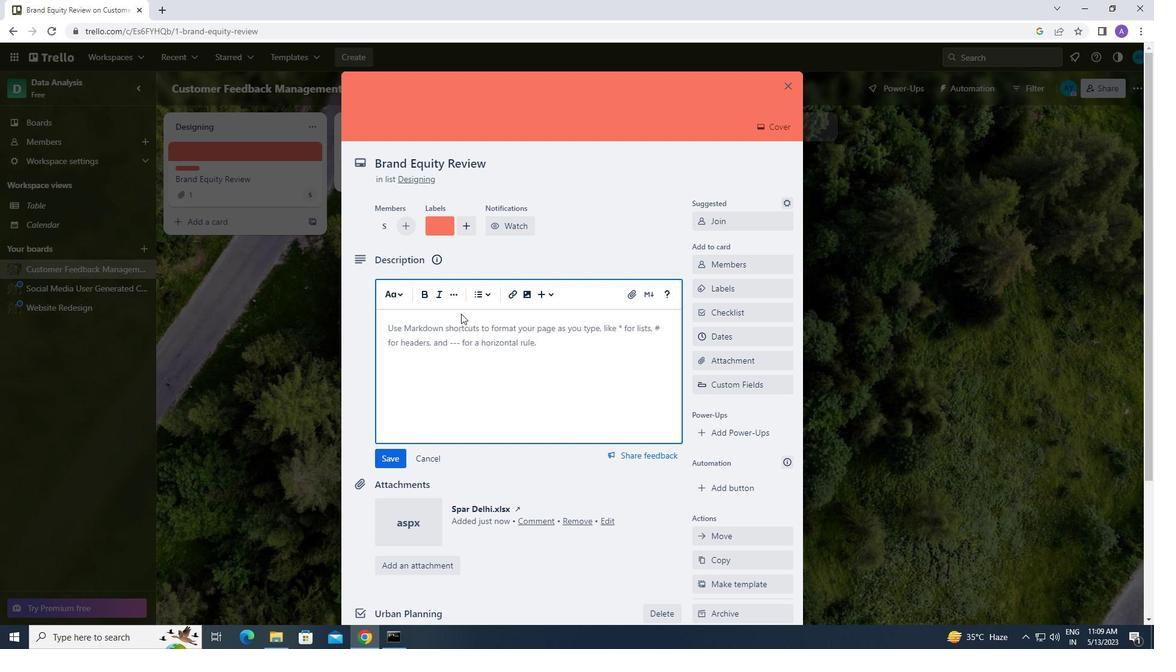 
Action: Key pressed <Key.caps_lock>r<Key.caps_lock>eview<Key.space>and<Key.space>approve<Key.space>expe
Screenshot: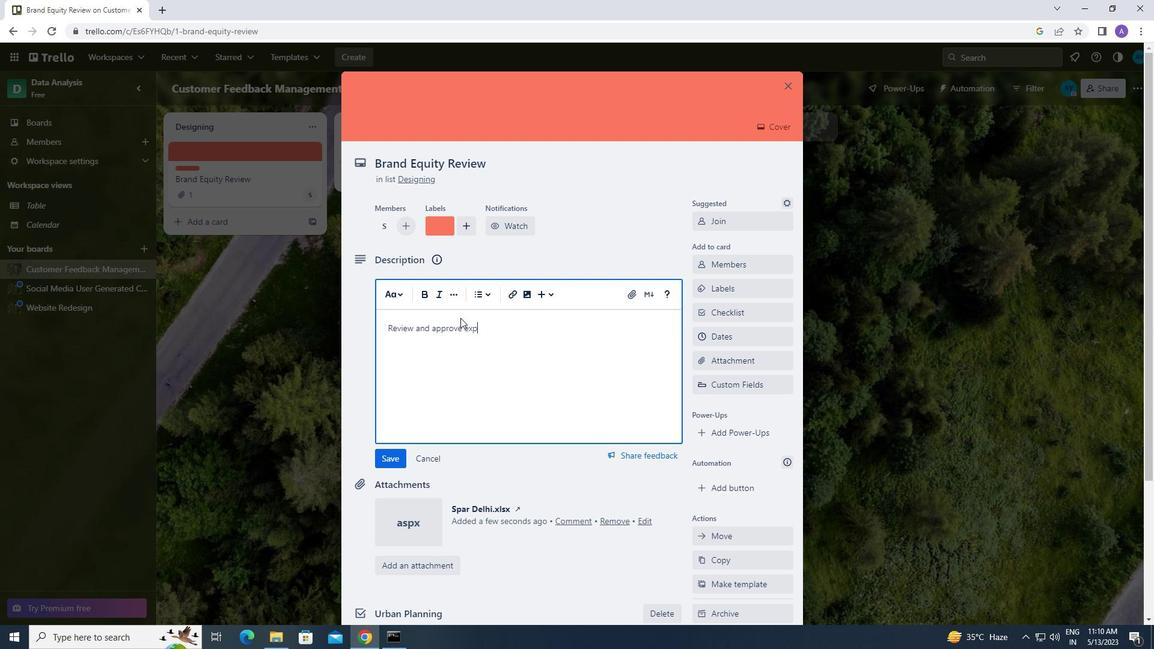 
Action: Mouse moved to (708, 197)
Screenshot: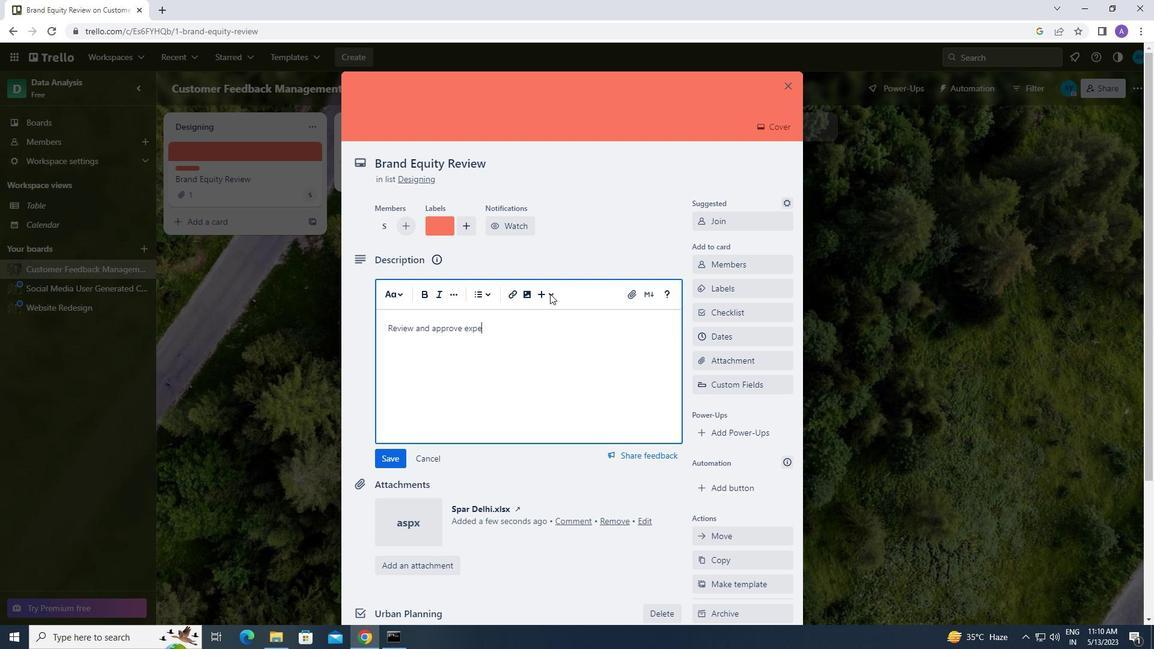 
Action: Key pressed n
Screenshot: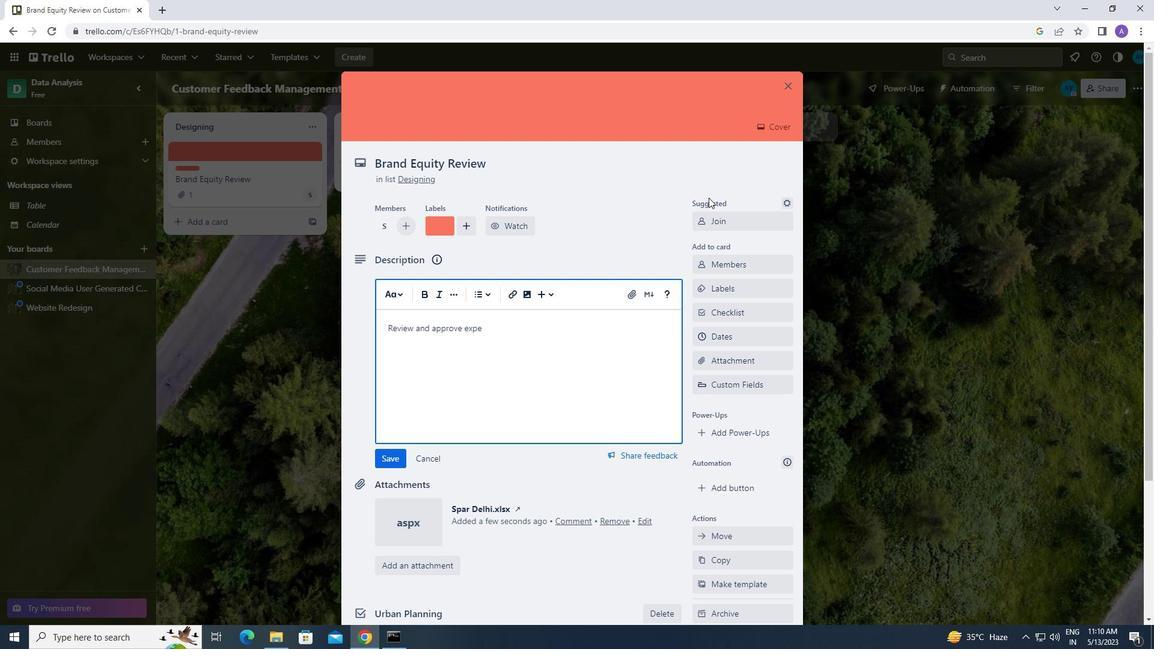 
Action: Mouse moved to (711, 198)
Screenshot: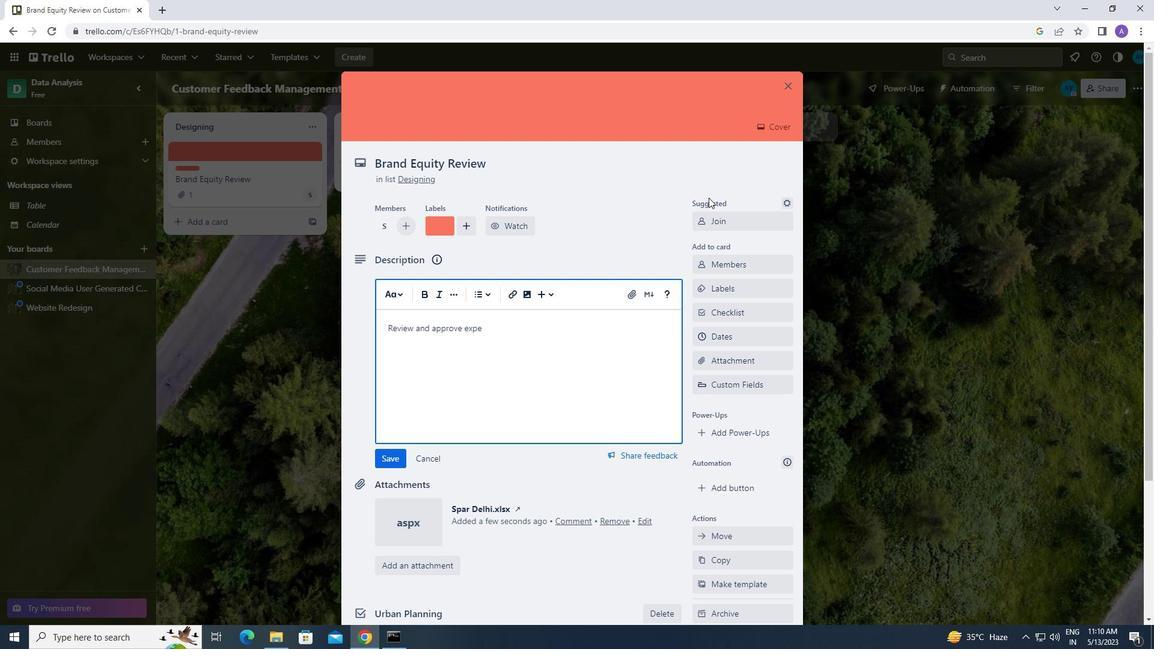
Action: Key pressed se<Key.space>reports
Screenshot: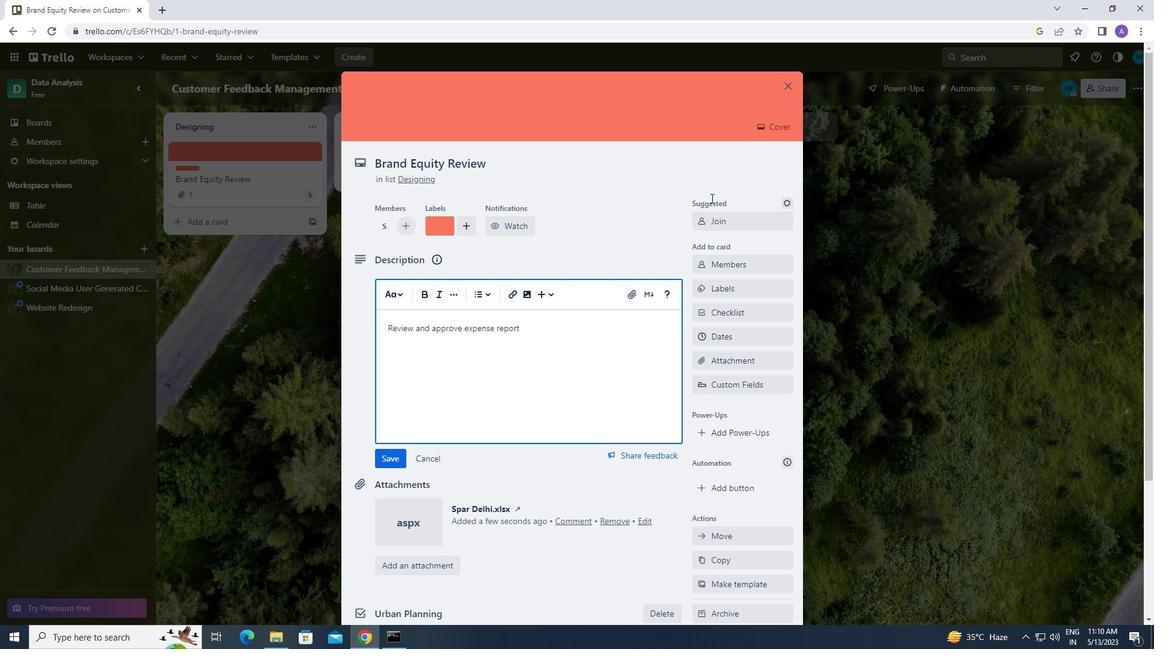 
Action: Mouse moved to (391, 457)
Screenshot: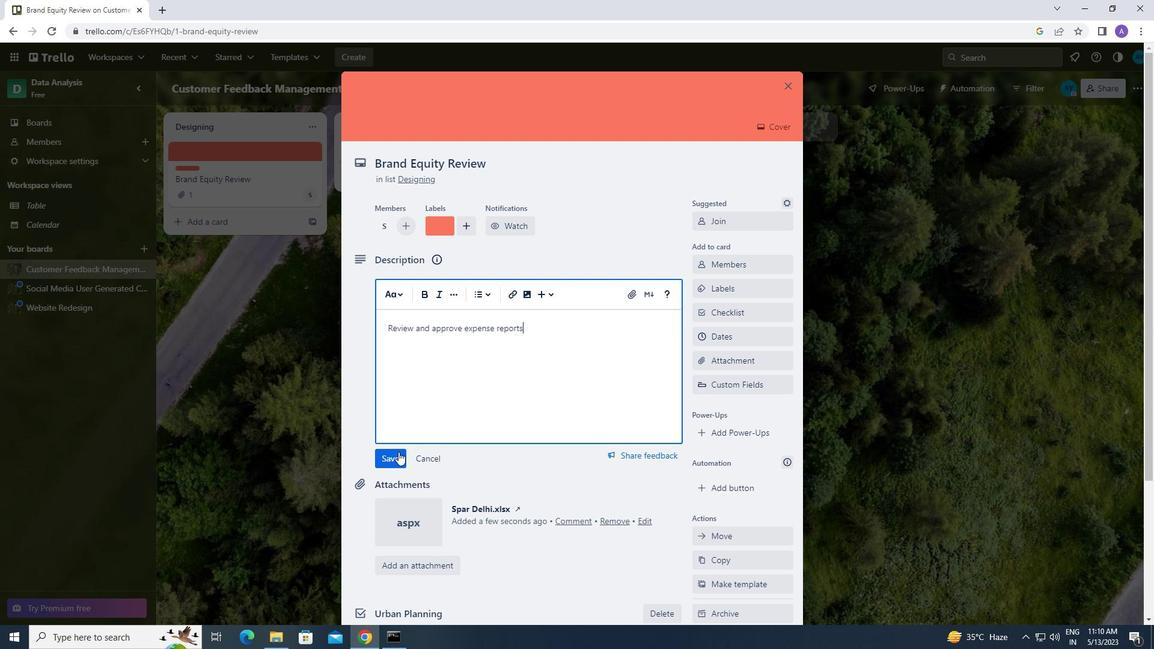 
Action: Mouse pressed left at (391, 457)
Screenshot: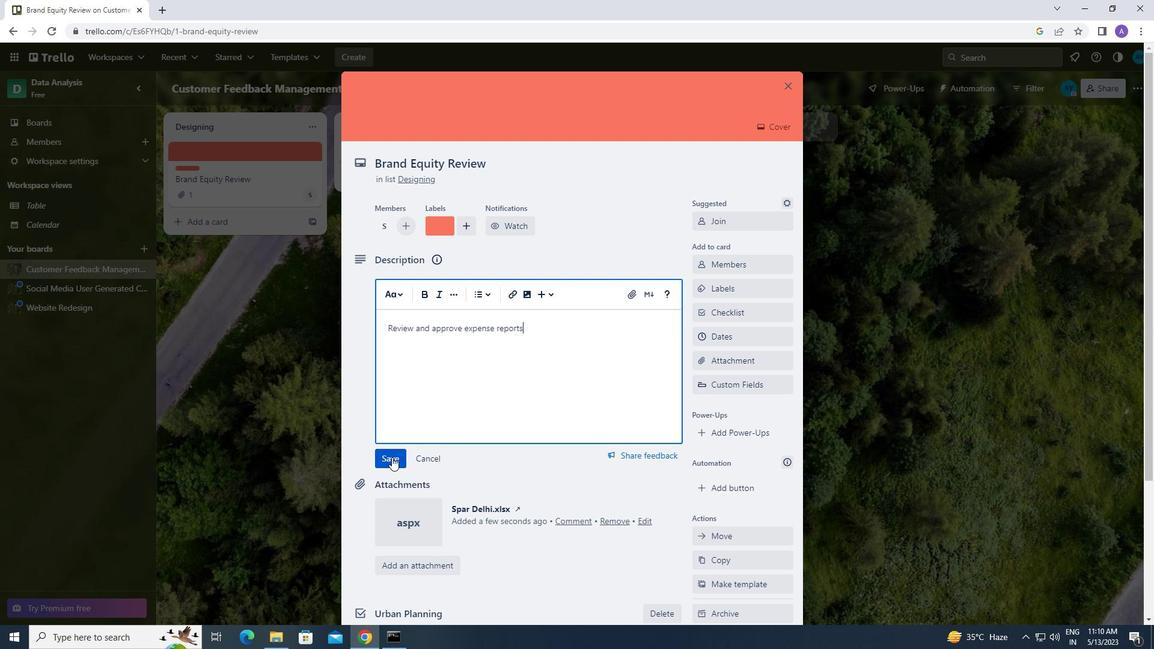 
Action: Mouse moved to (464, 457)
Screenshot: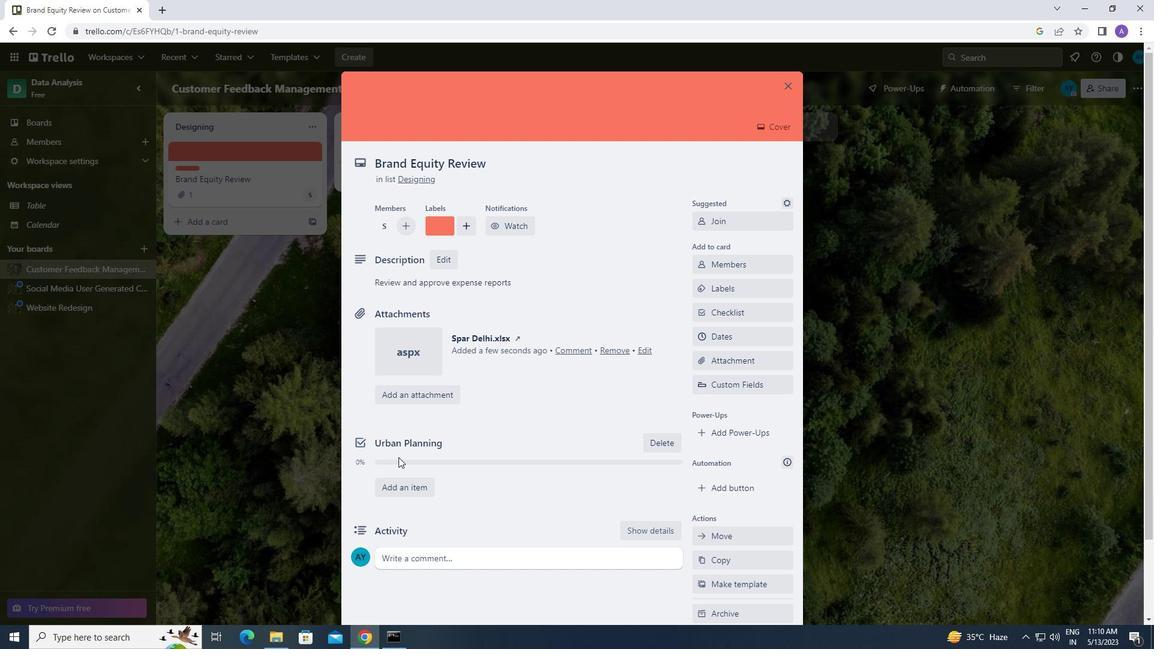 
Action: Mouse scrolled (464, 456) with delta (0, 0)
Screenshot: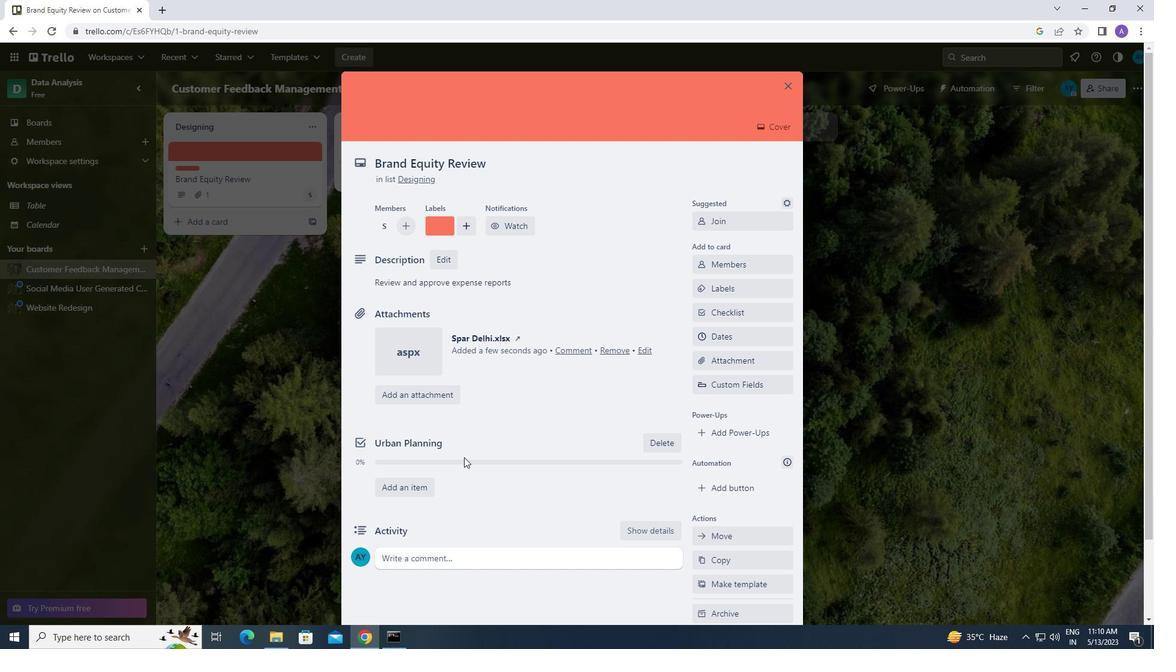 
Action: Mouse scrolled (464, 456) with delta (0, 0)
Screenshot: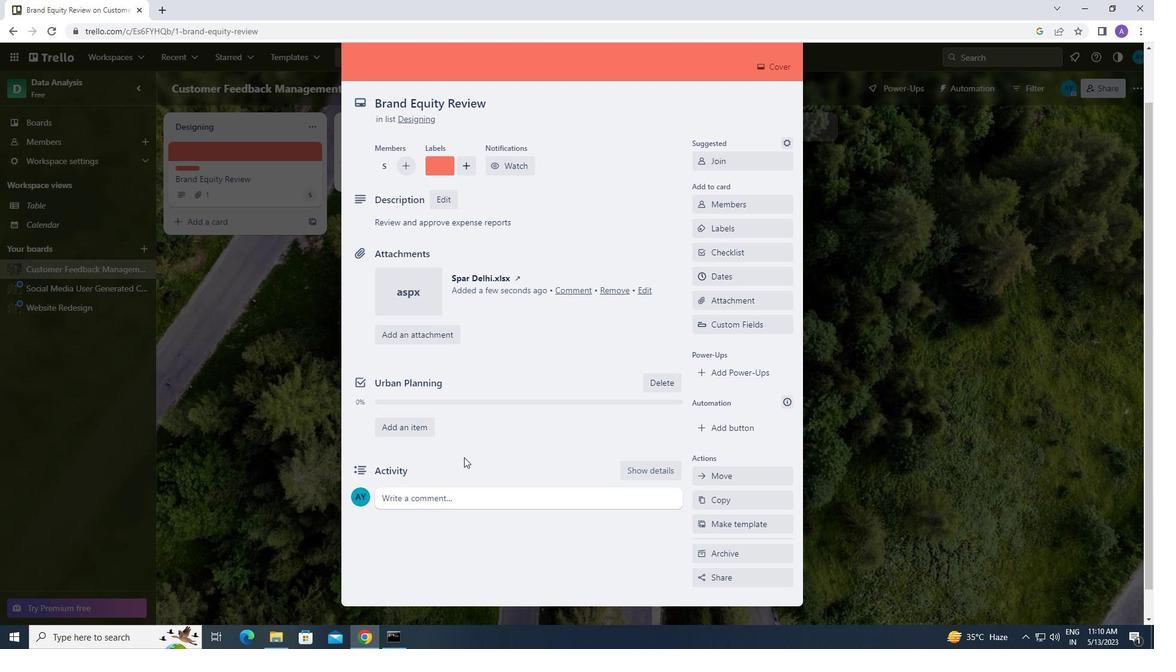 
Action: Mouse moved to (456, 466)
Screenshot: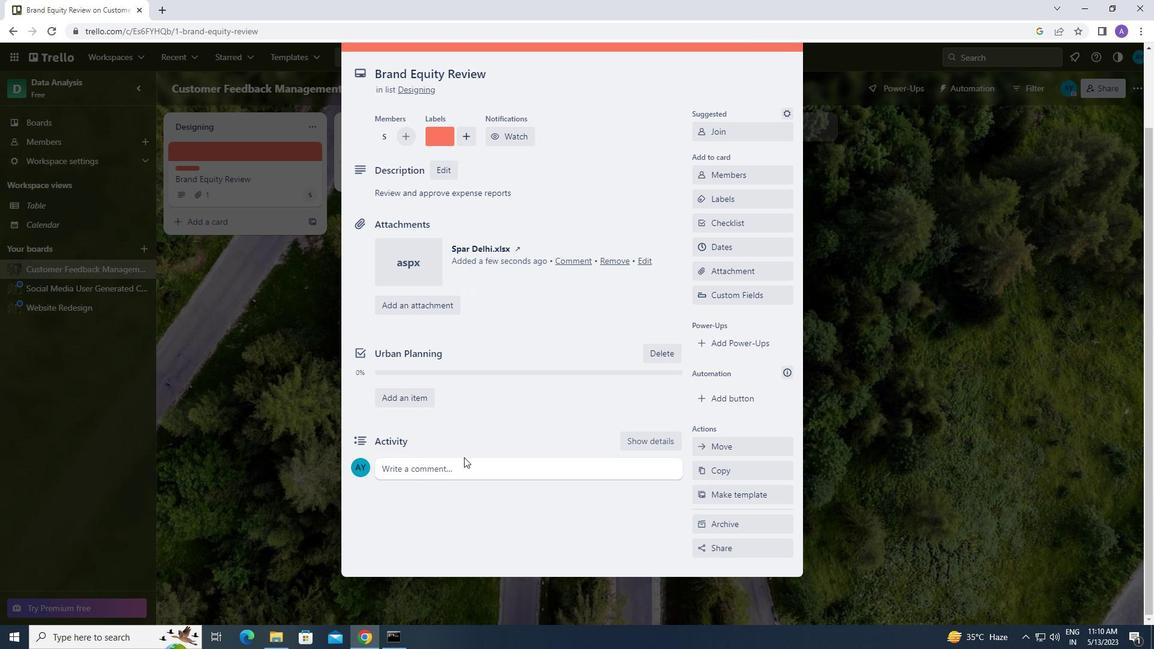 
Action: Mouse pressed left at (456, 466)
Screenshot: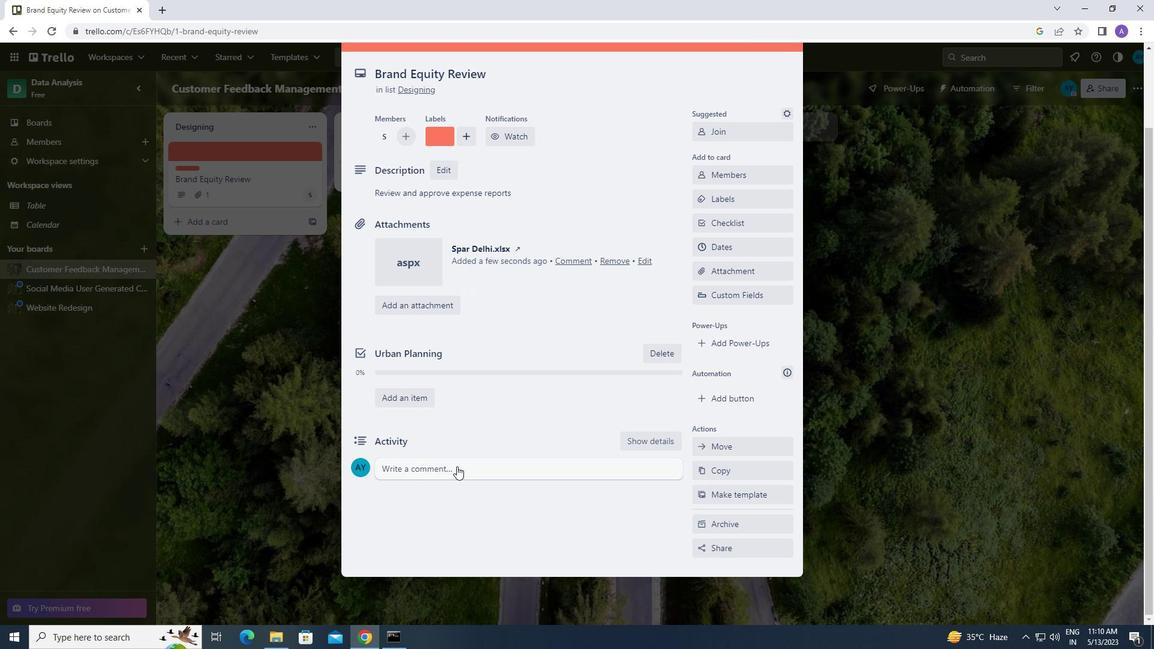
Action: Mouse moved to (456, 470)
Screenshot: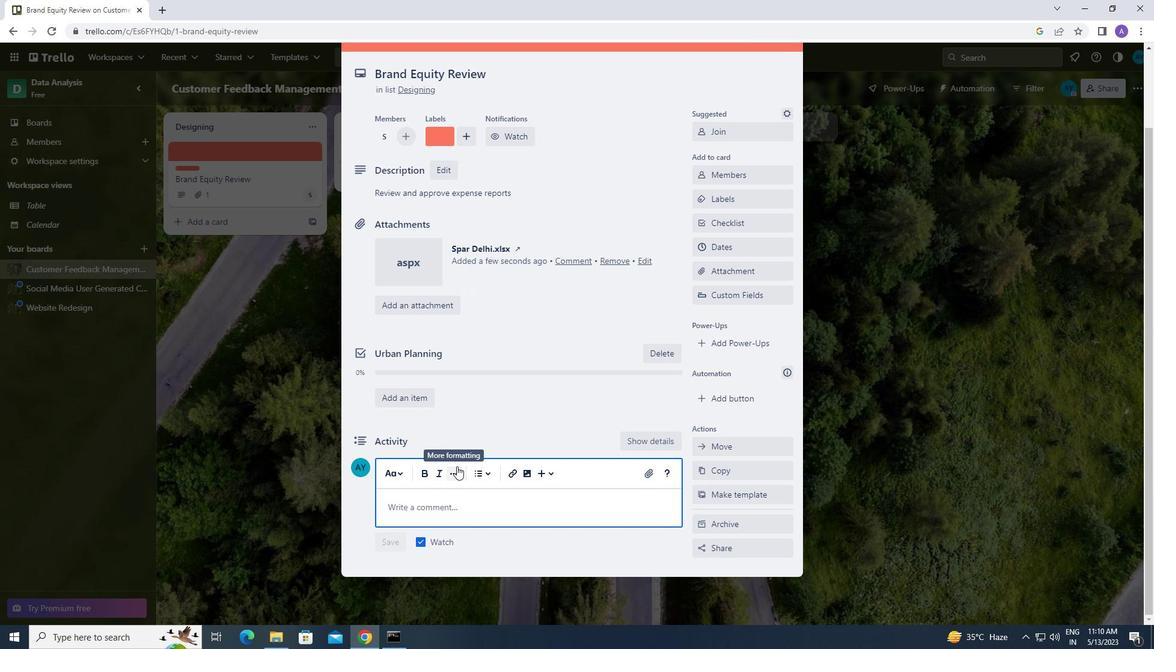 
Action: Key pressed <Key.caps_lock>t<Key.caps_lock>his<Key.space>task
Screenshot: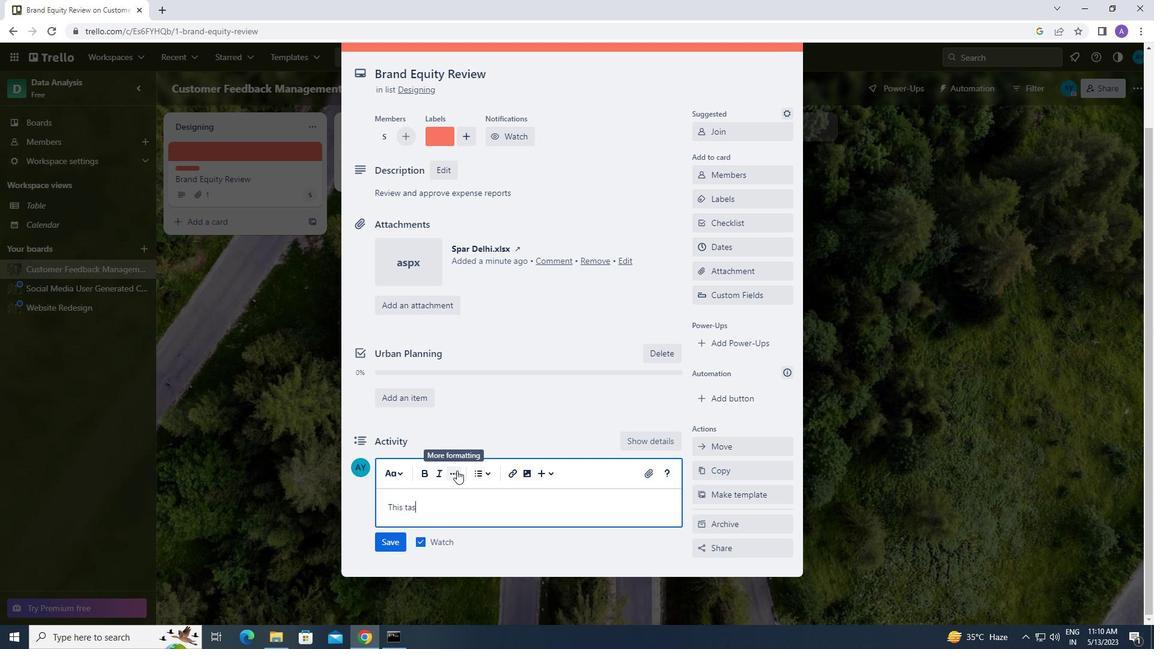 
Action: Mouse moved to (494, 510)
Screenshot: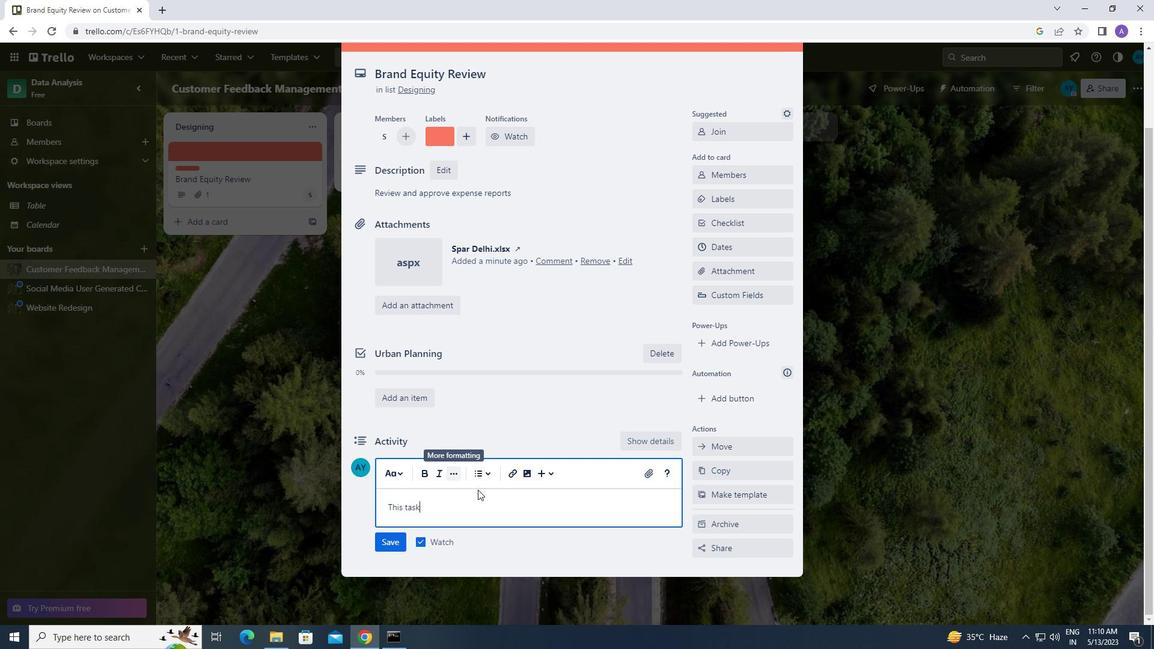 
Action: Key pressed <Key.space>requires
Screenshot: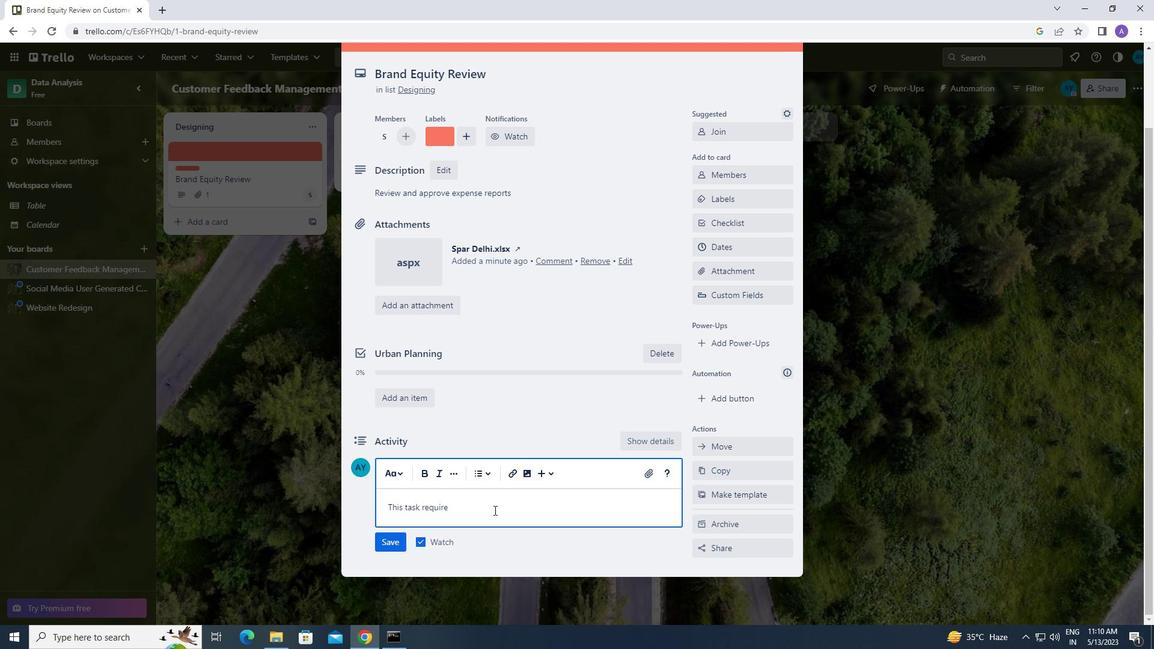 
Action: Mouse moved to (581, 503)
Screenshot: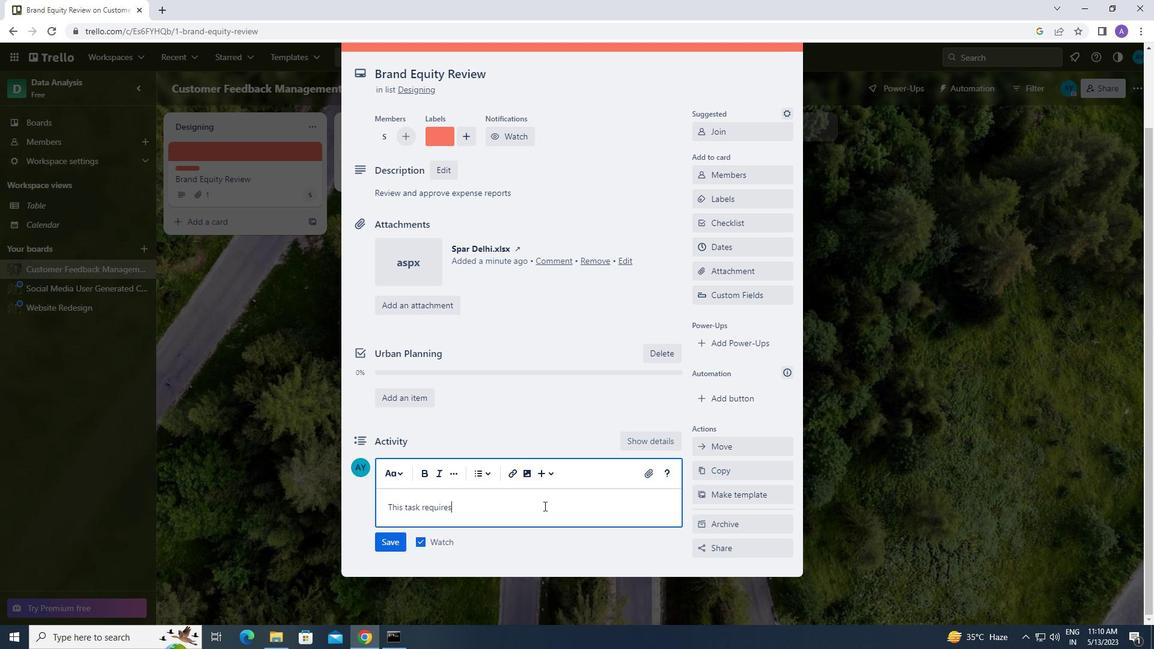
Action: Key pressed <Key.space>us<Key.space>to<Key.space>
Screenshot: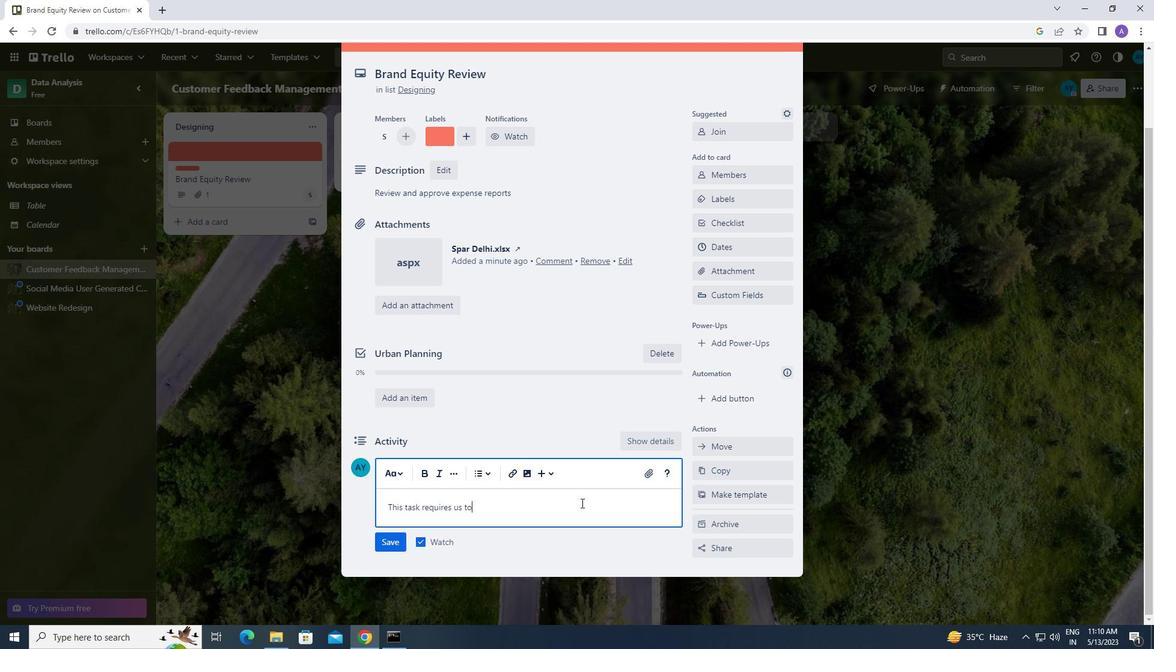 
Action: Mouse moved to (713, 477)
Screenshot: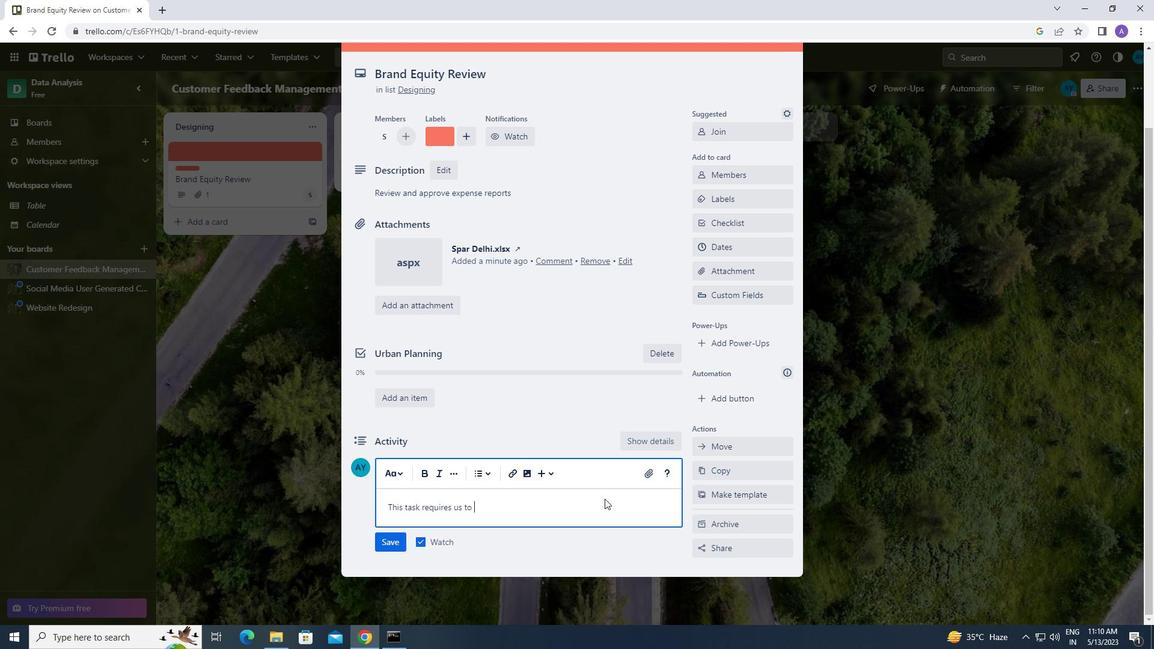 
Action: Key pressed be<Key.space>detail-oriented<Key.space>and<Key.space>meticulous,<Key.space>ensuring<Key.space>that<Key.space>we<Key.space>do<Key.space>not<Key.space>overlook<Key.space>anything<Key.space>important
Screenshot: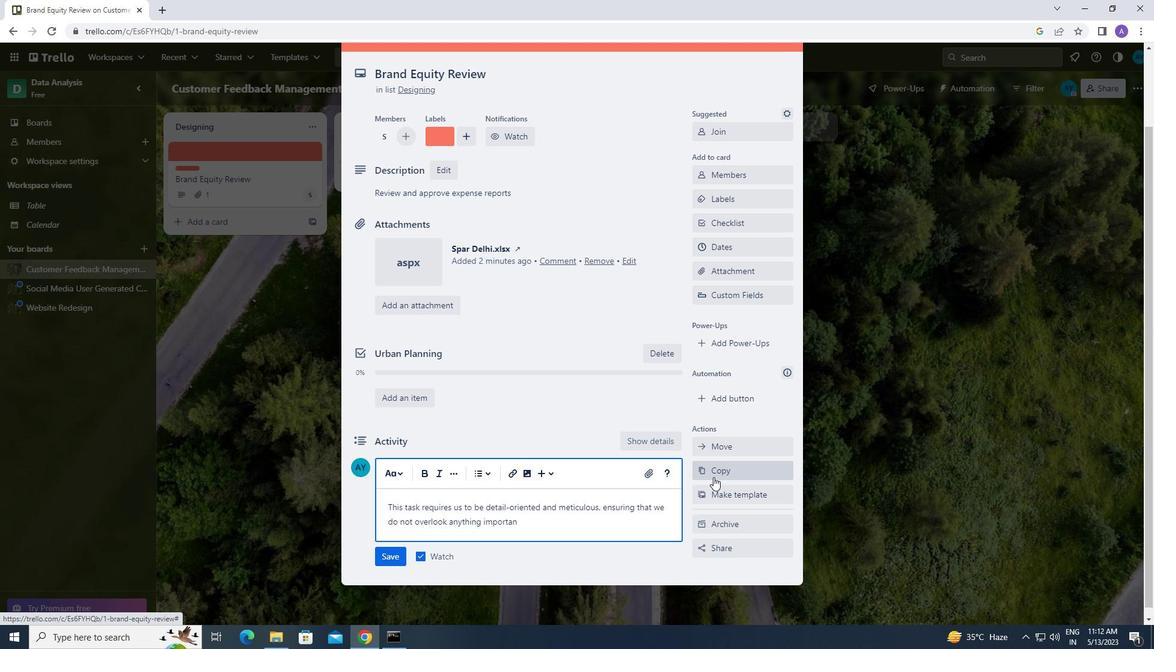 
Action: Mouse moved to (393, 560)
Screenshot: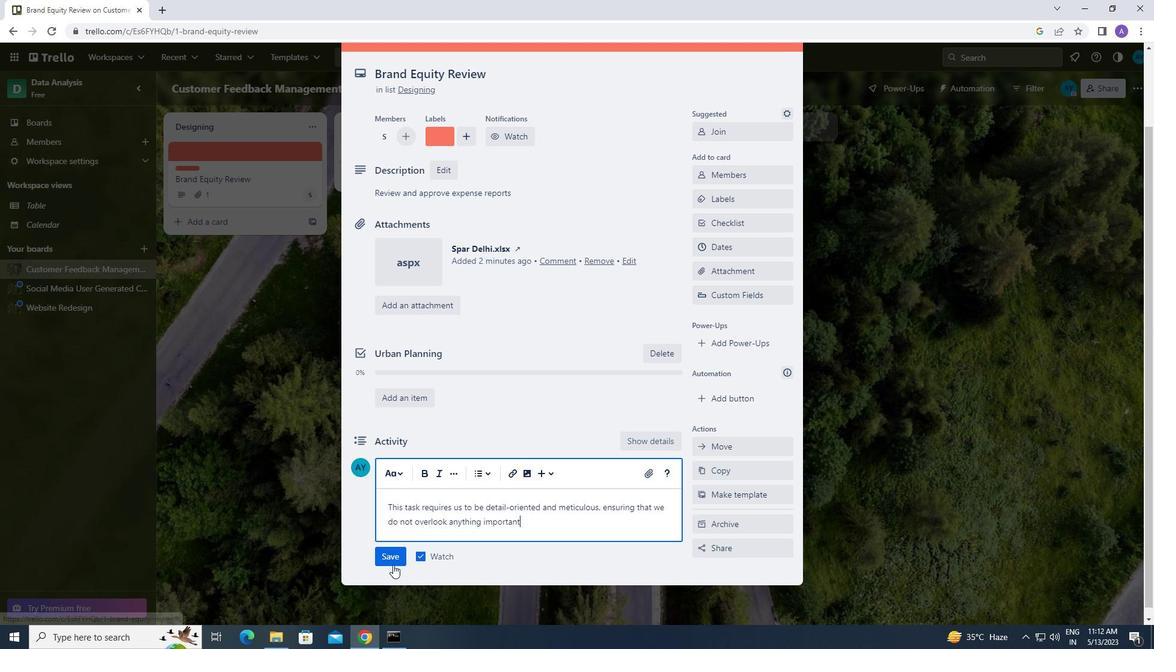 
Action: Mouse pressed left at (393, 560)
Screenshot: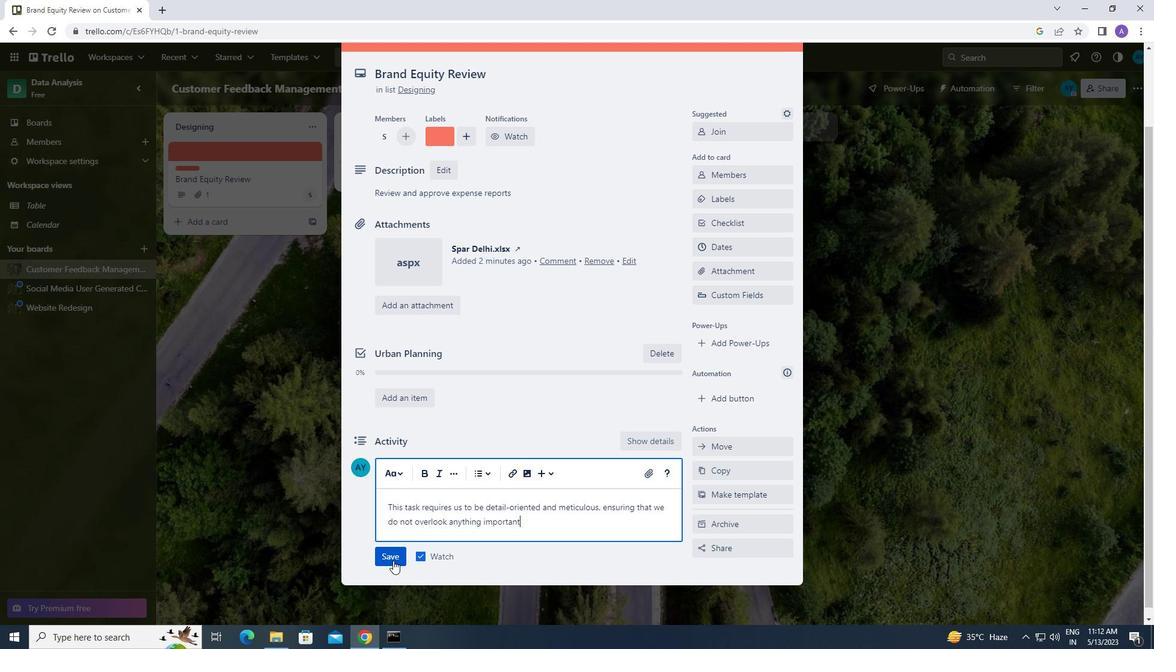 
Action: Mouse moved to (725, 242)
Screenshot: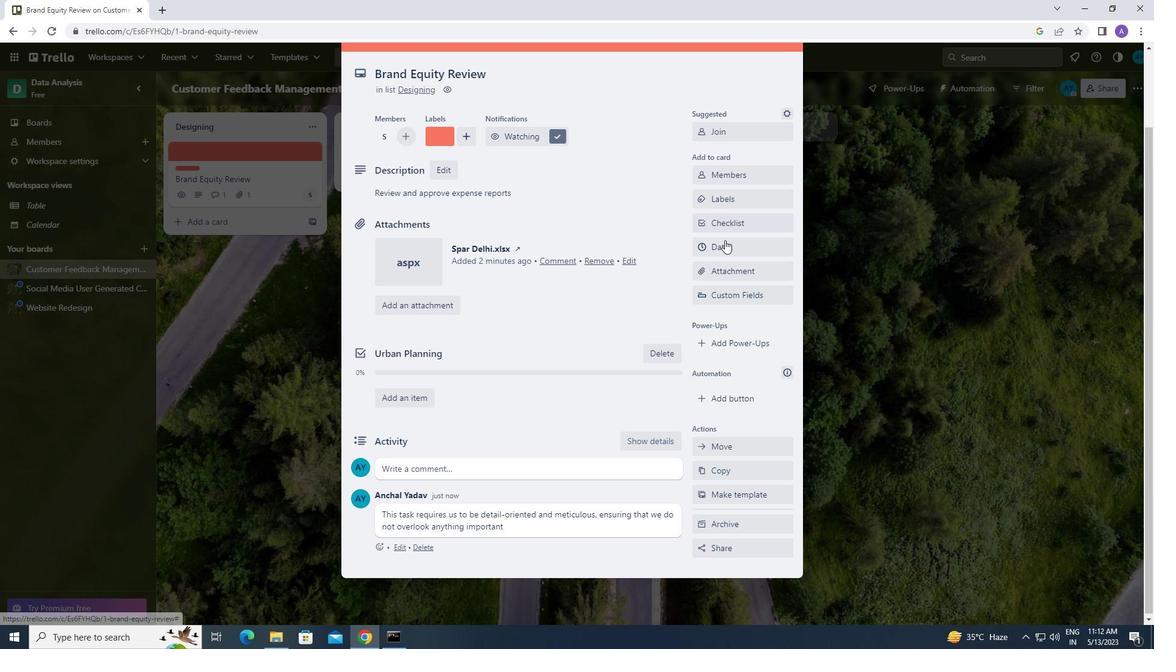 
Action: Mouse pressed left at (725, 242)
Screenshot: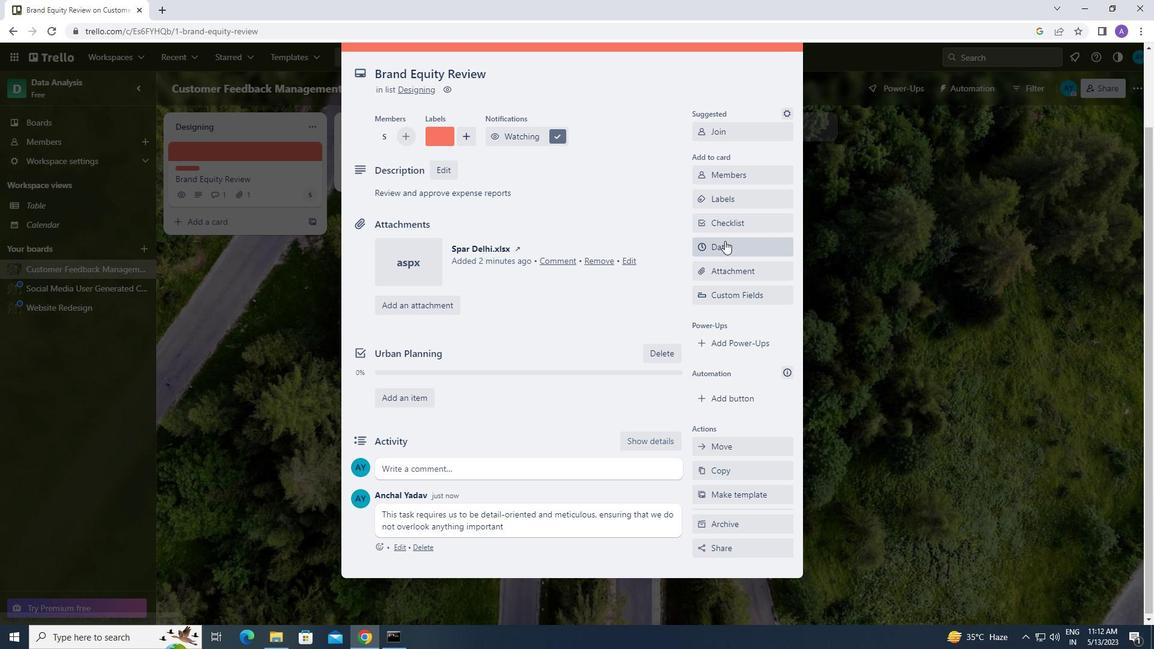 
Action: Mouse moved to (705, 306)
Screenshot: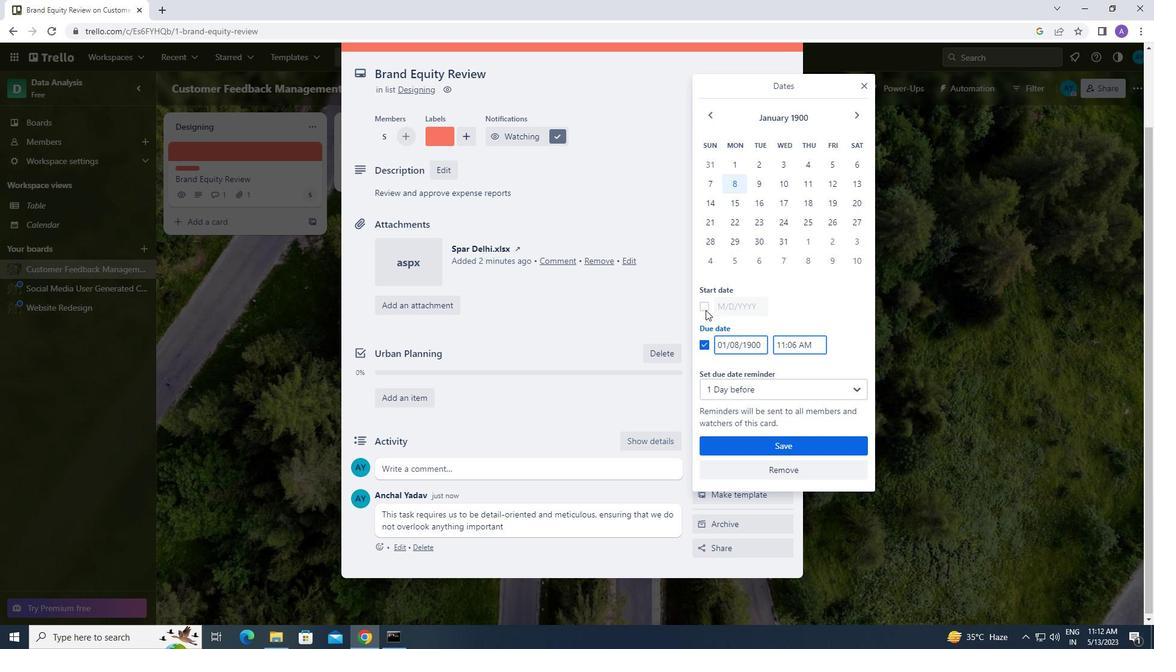 
Action: Mouse pressed left at (705, 306)
Screenshot: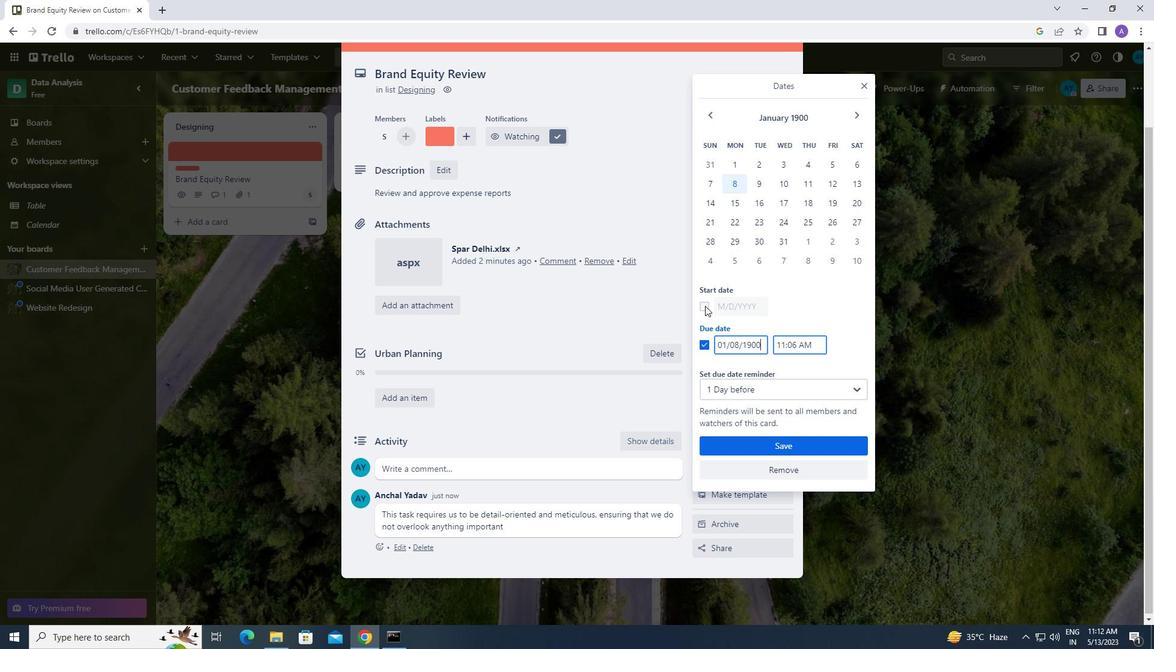 
Action: Mouse moved to (738, 306)
Screenshot: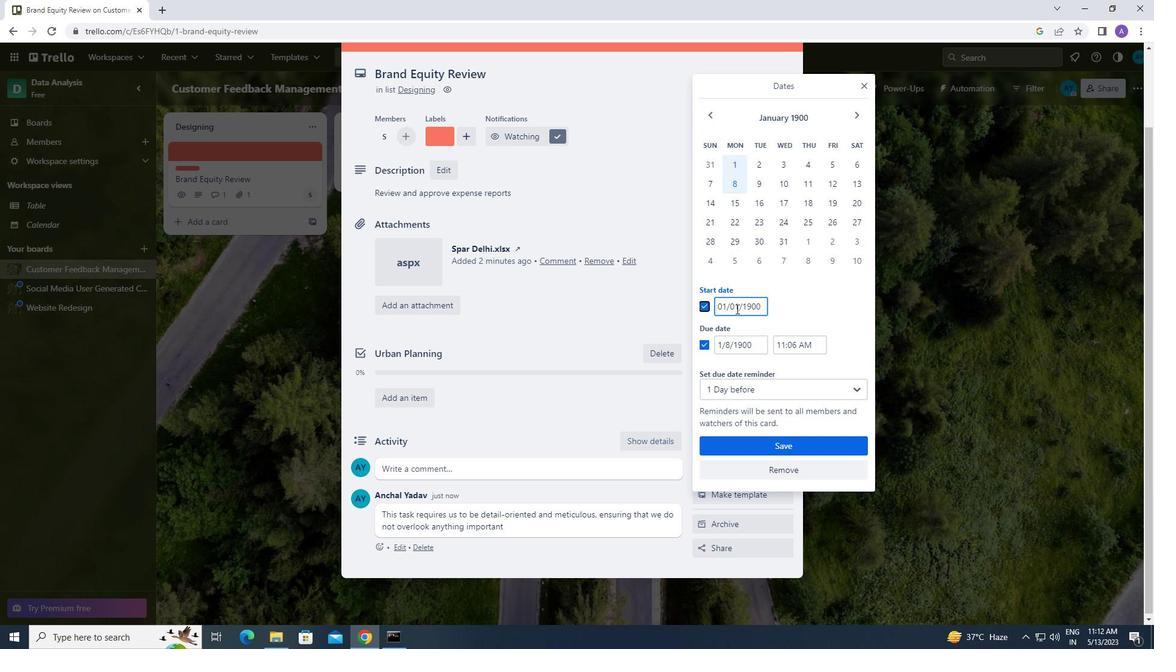 
Action: Mouse pressed left at (738, 306)
Screenshot: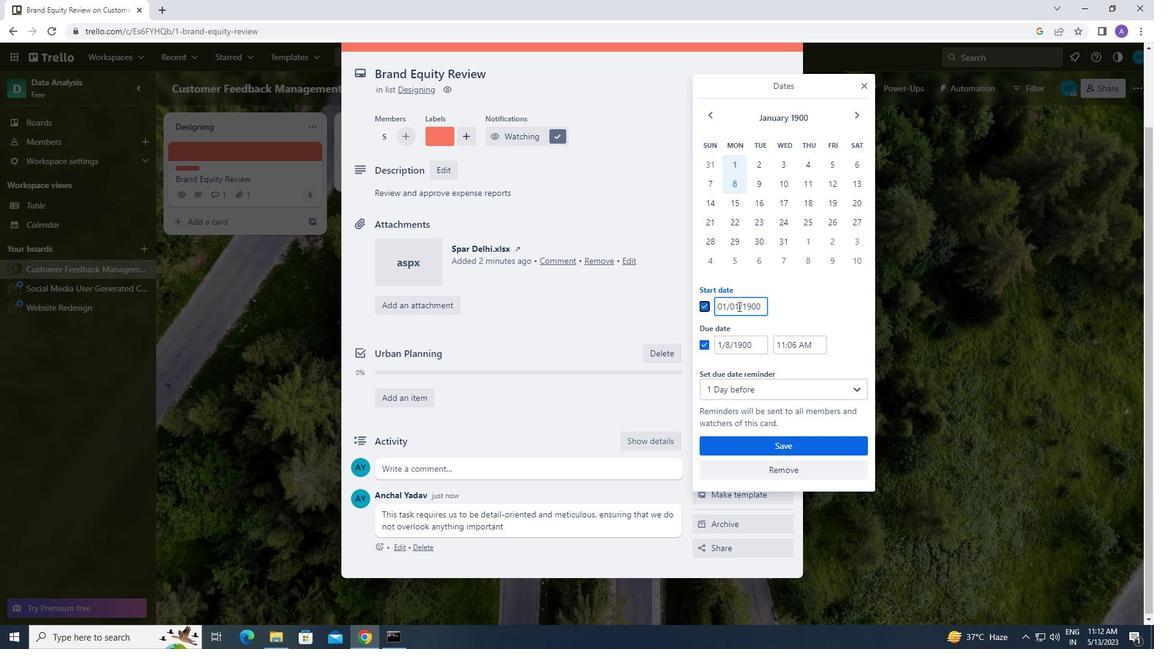 
Action: Mouse moved to (726, 313)
Screenshot: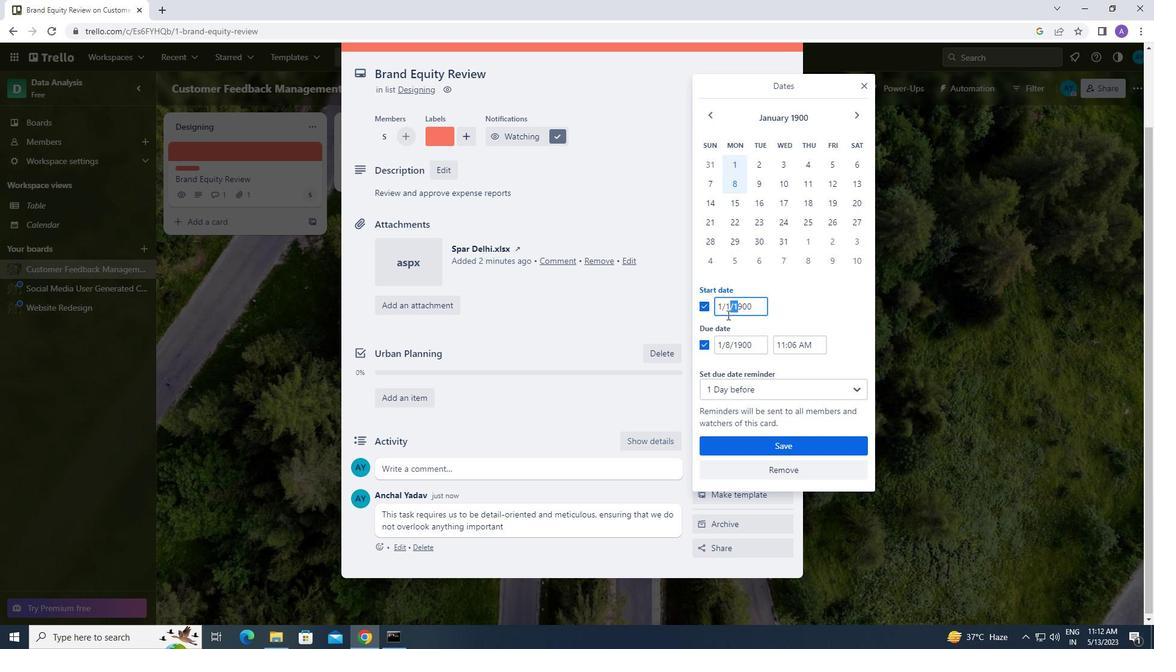 
Action: Mouse pressed left at (726, 313)
Screenshot: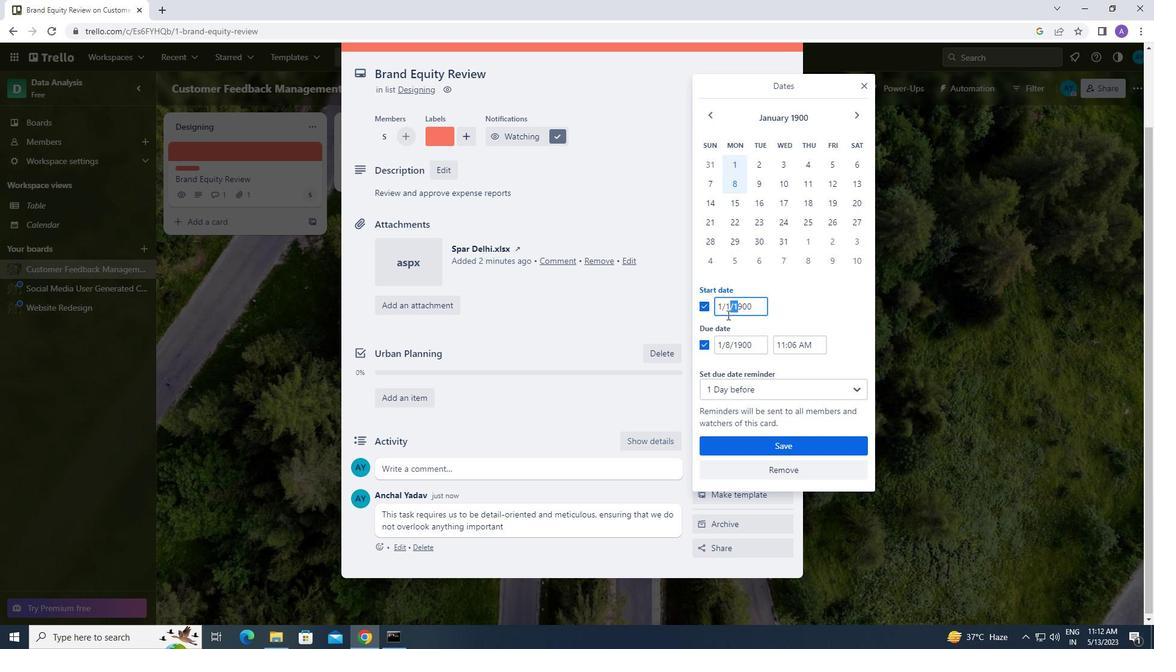 
Action: Mouse moved to (730, 306)
Screenshot: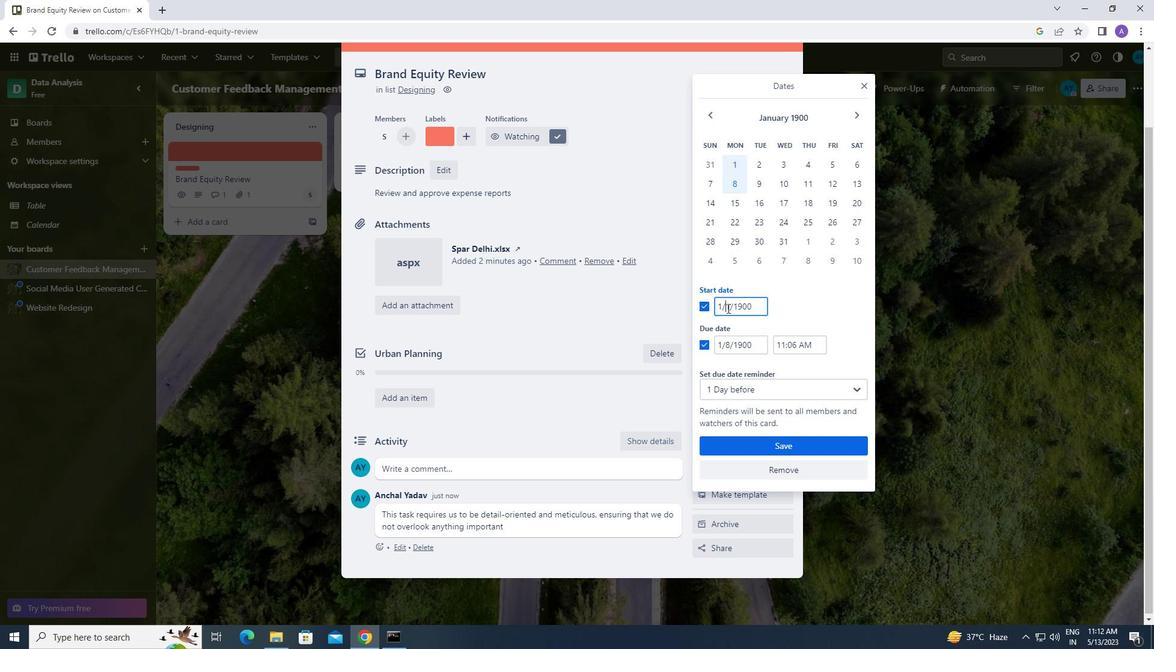 
Action: Mouse pressed left at (730, 306)
Screenshot: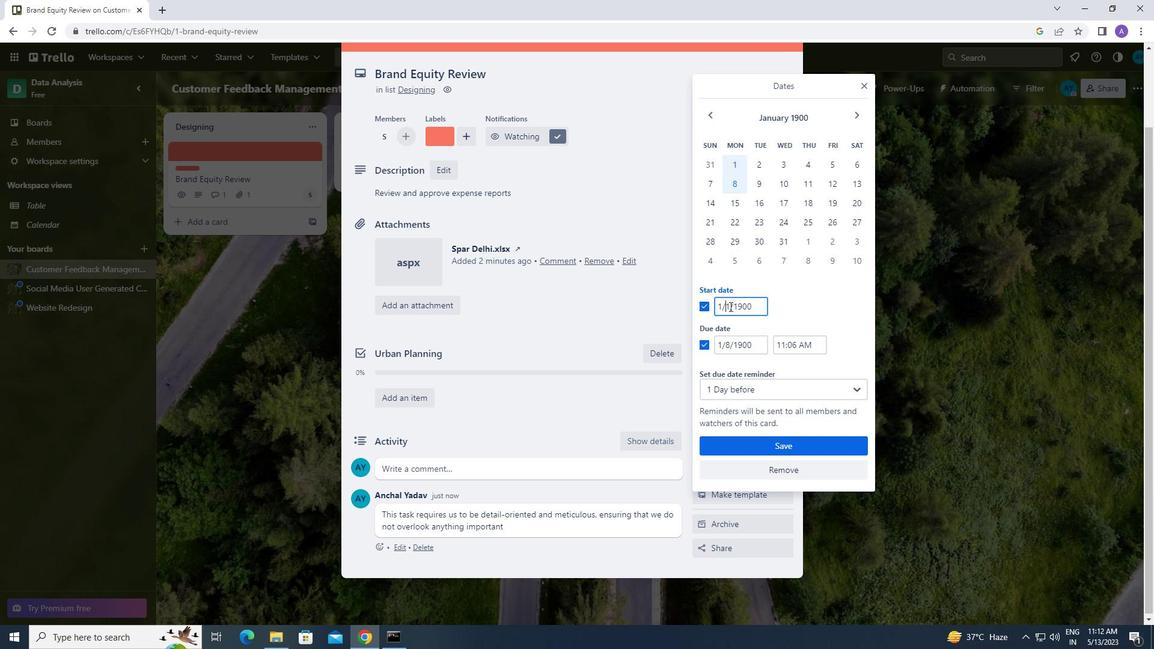 
Action: Mouse moved to (749, 312)
Screenshot: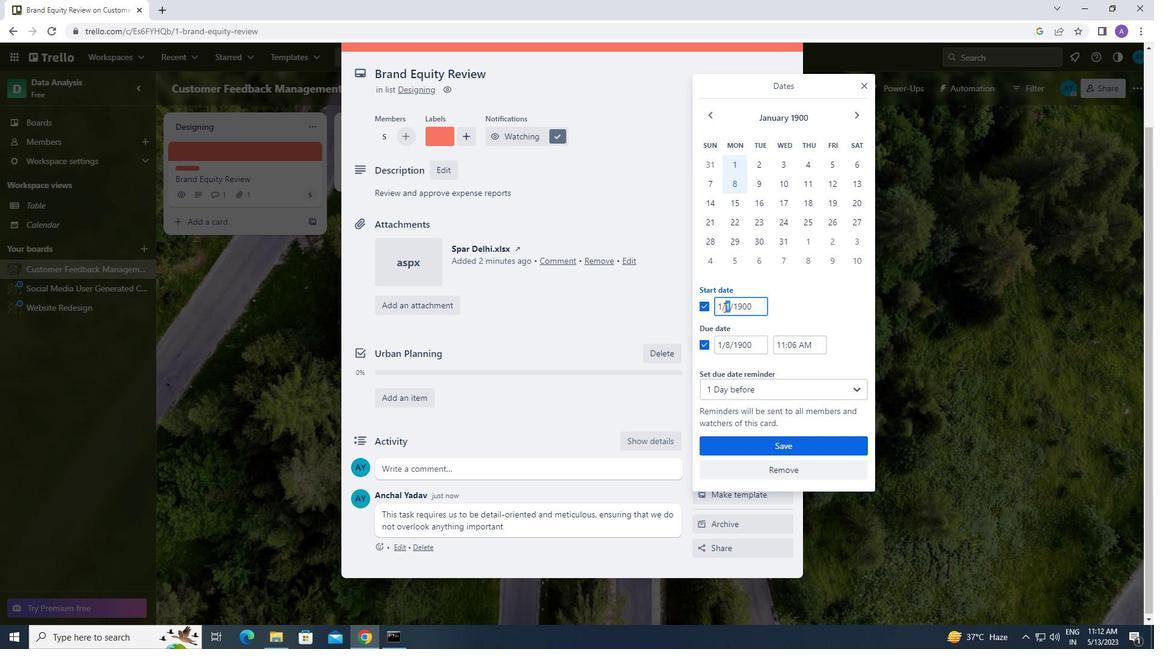 
Action: Key pressed 02
Screenshot: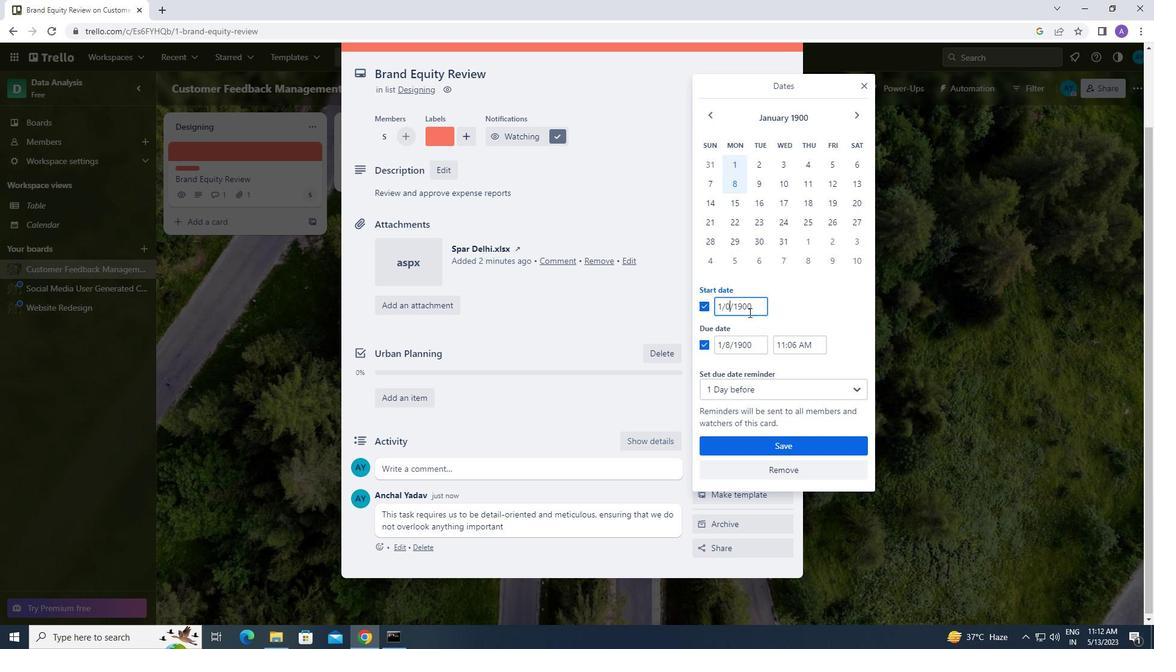 
Action: Mouse moved to (729, 346)
Screenshot: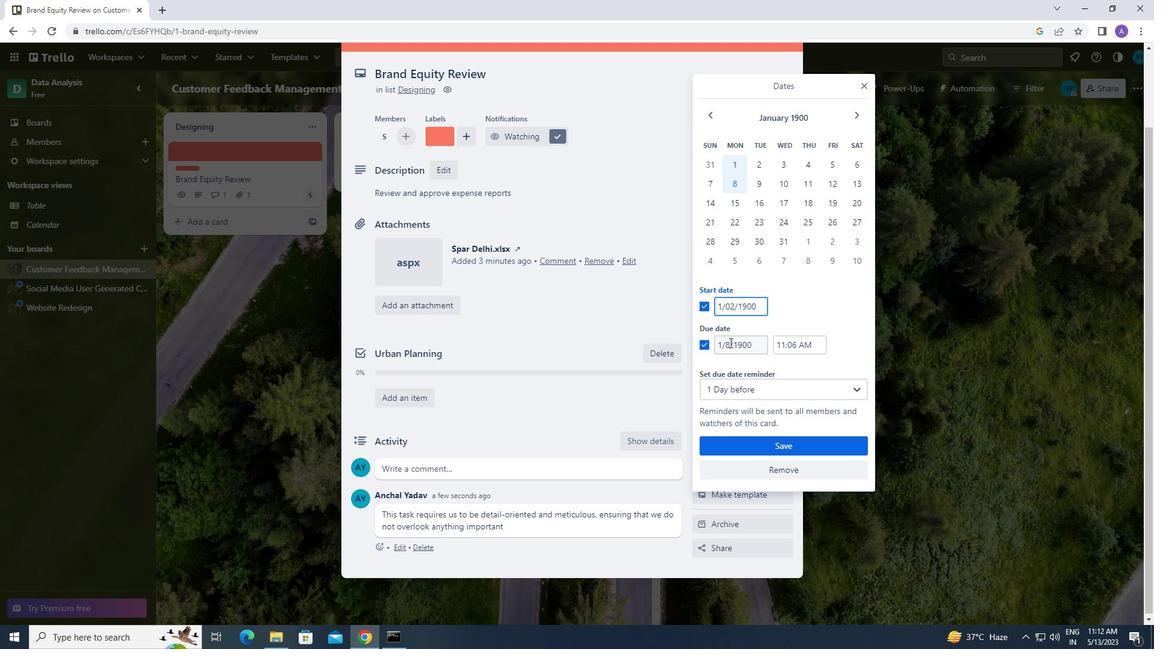 
Action: Mouse pressed left at (729, 346)
Screenshot: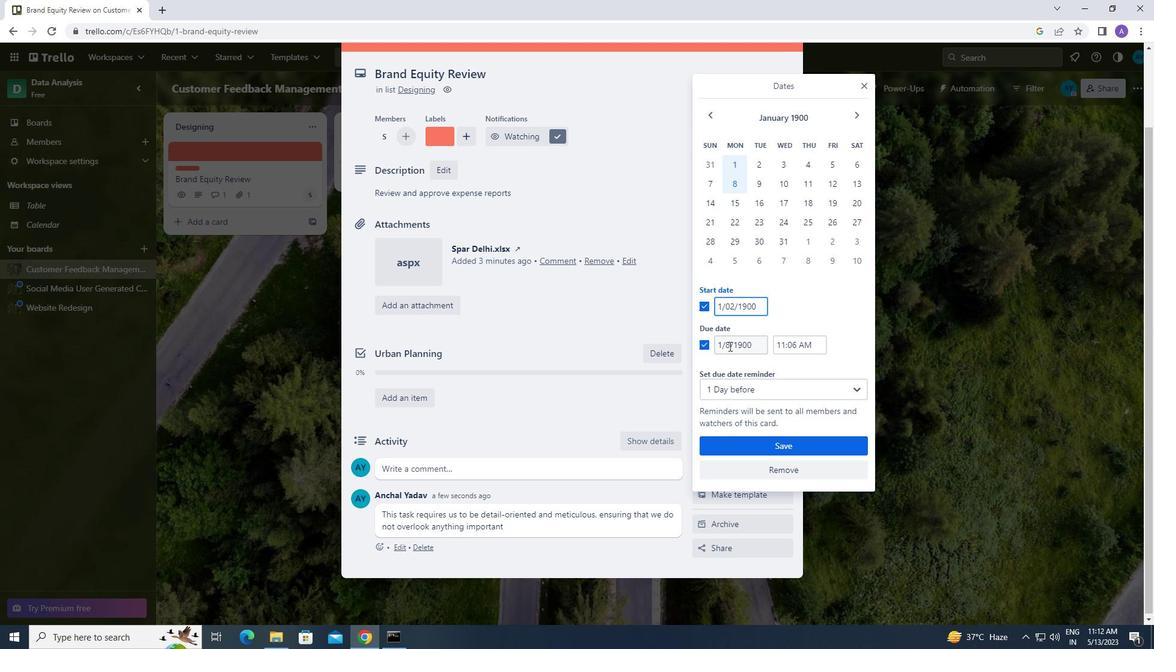 
Action: Mouse moved to (789, 390)
Screenshot: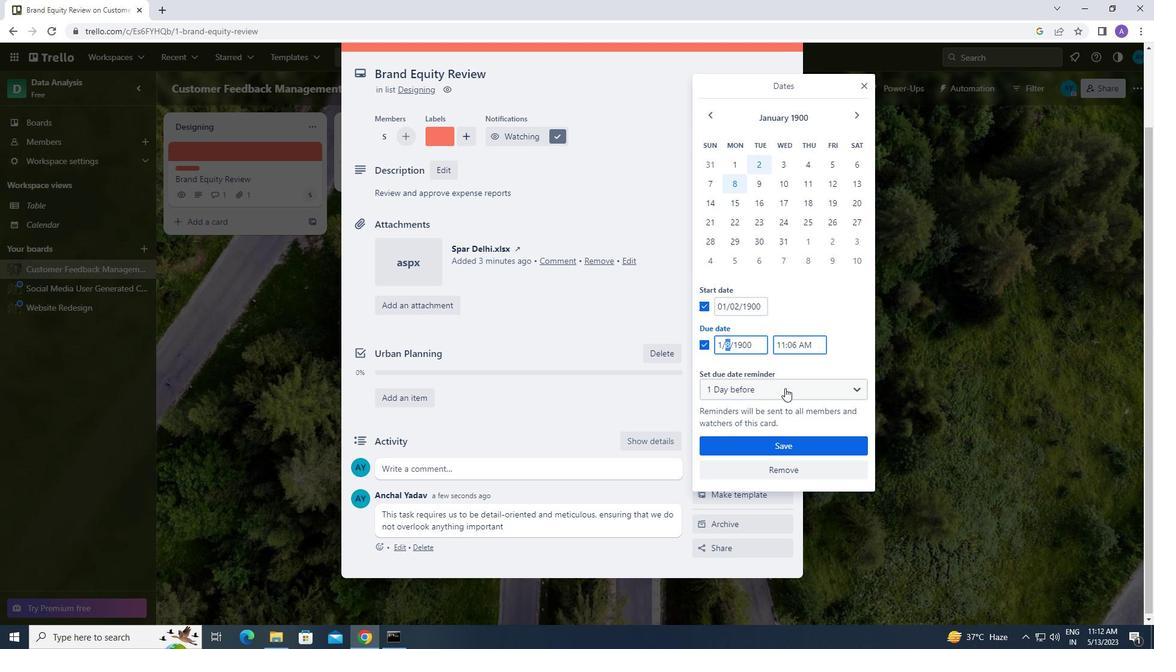 
Action: Key pressed 09
Screenshot: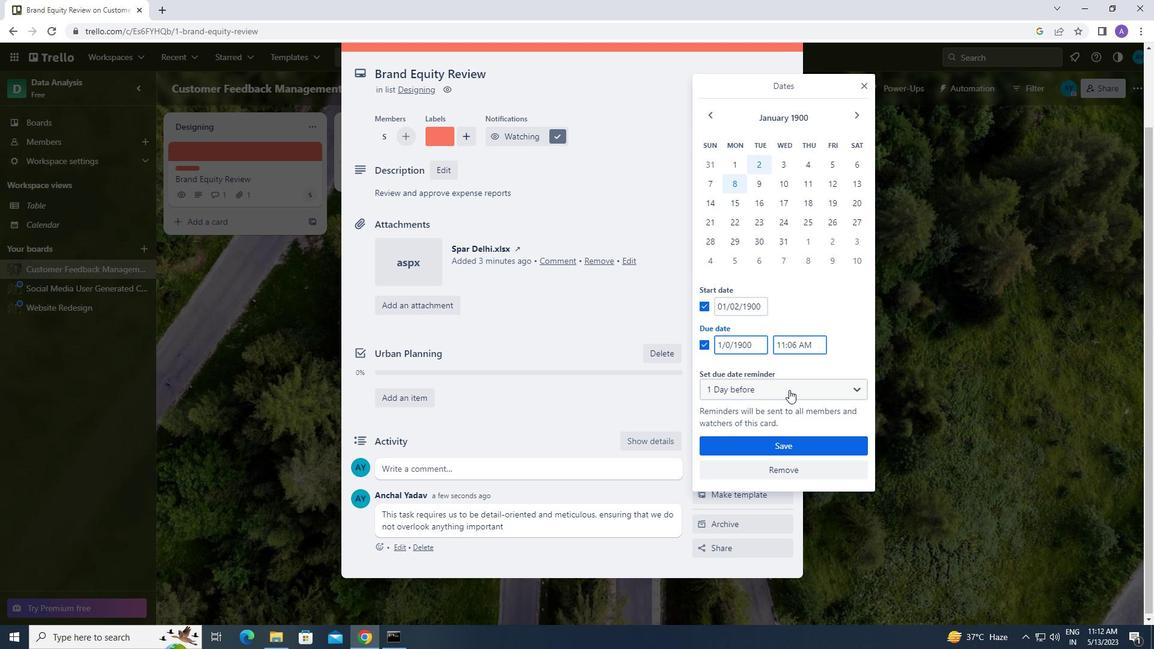 
Action: Mouse moved to (770, 440)
Screenshot: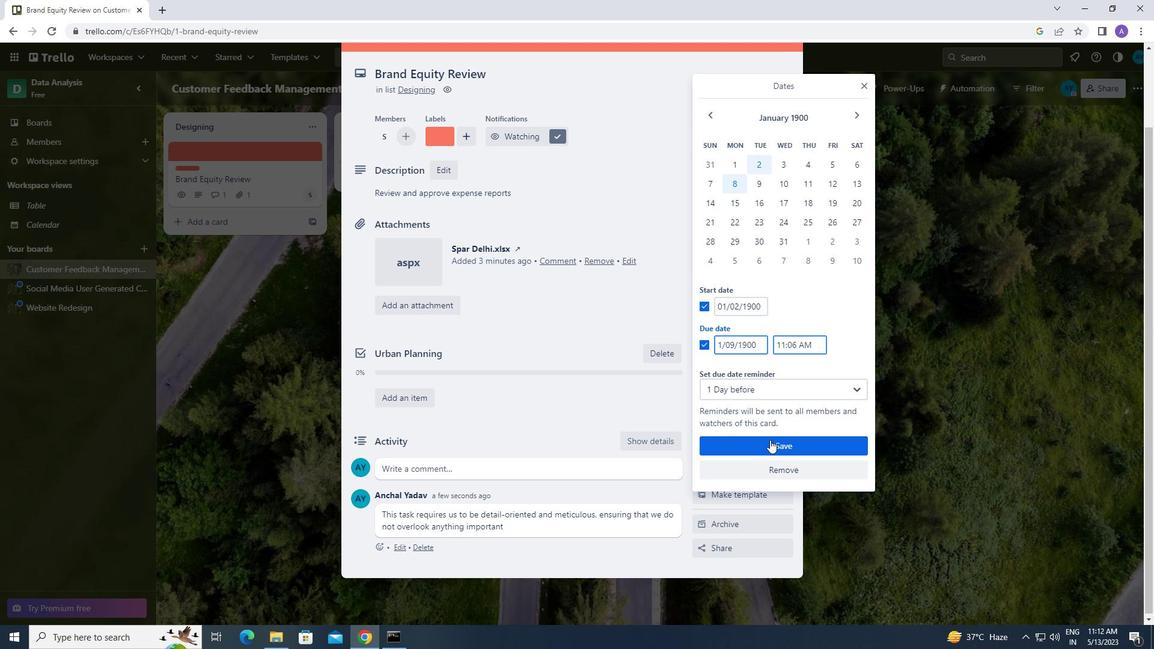 
Action: Mouse pressed left at (770, 440)
Screenshot: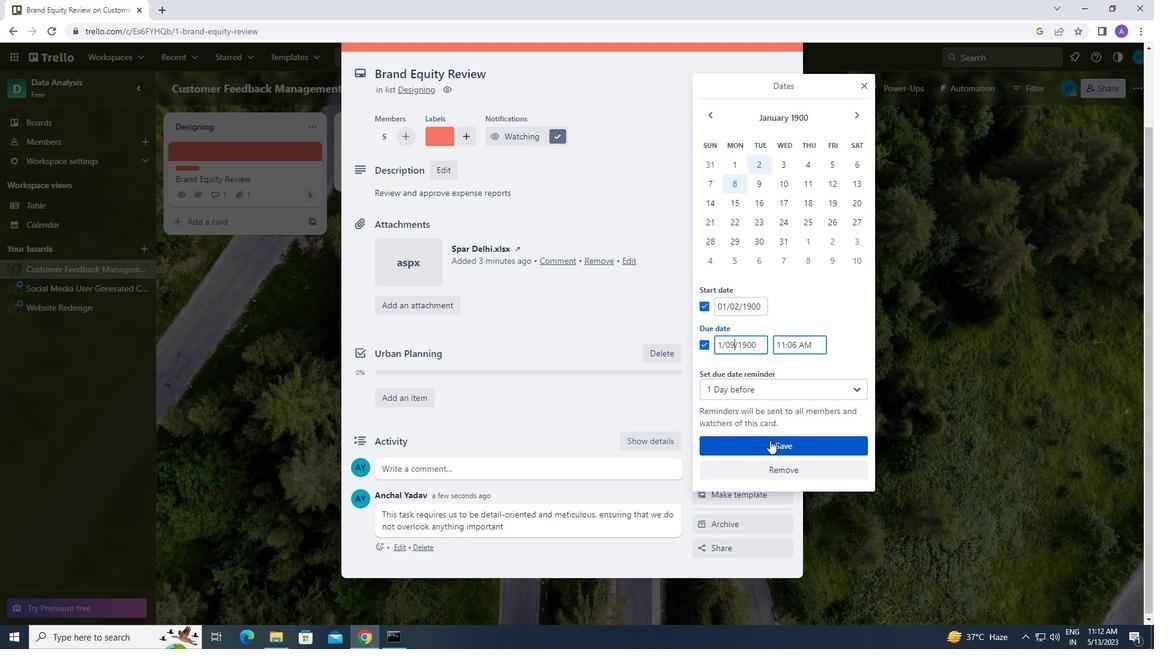 
